Task: For heading Use Italics Trebuchet MN with green colour & bold.  font size for heading26,  'Change the font style of data to'Amatic SC and font size to 18,  Change the alignment of both headline & data to Align center.  In the sheet  BudgetPlan analysis
Action: Mouse moved to (132, 148)
Screenshot: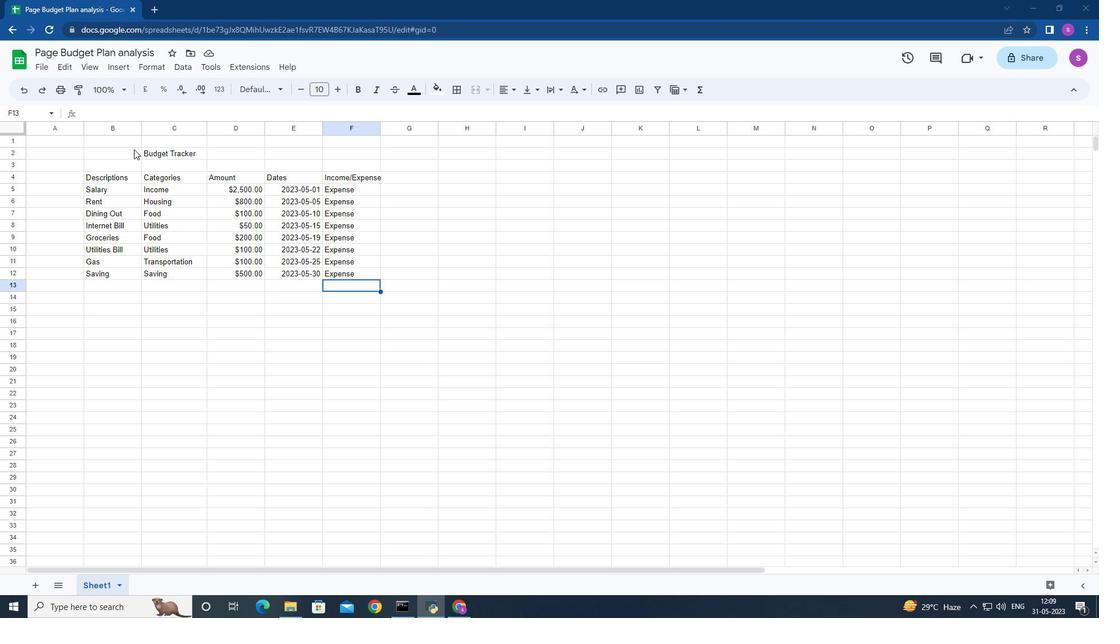 
Action: Mouse pressed left at (132, 148)
Screenshot: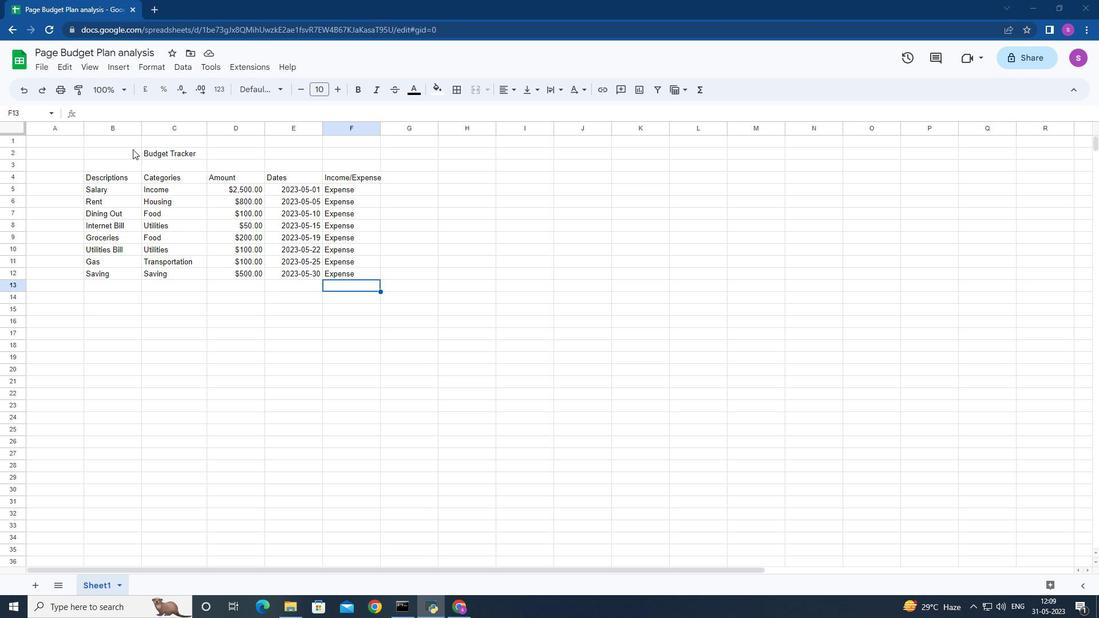 
Action: Mouse moved to (278, 87)
Screenshot: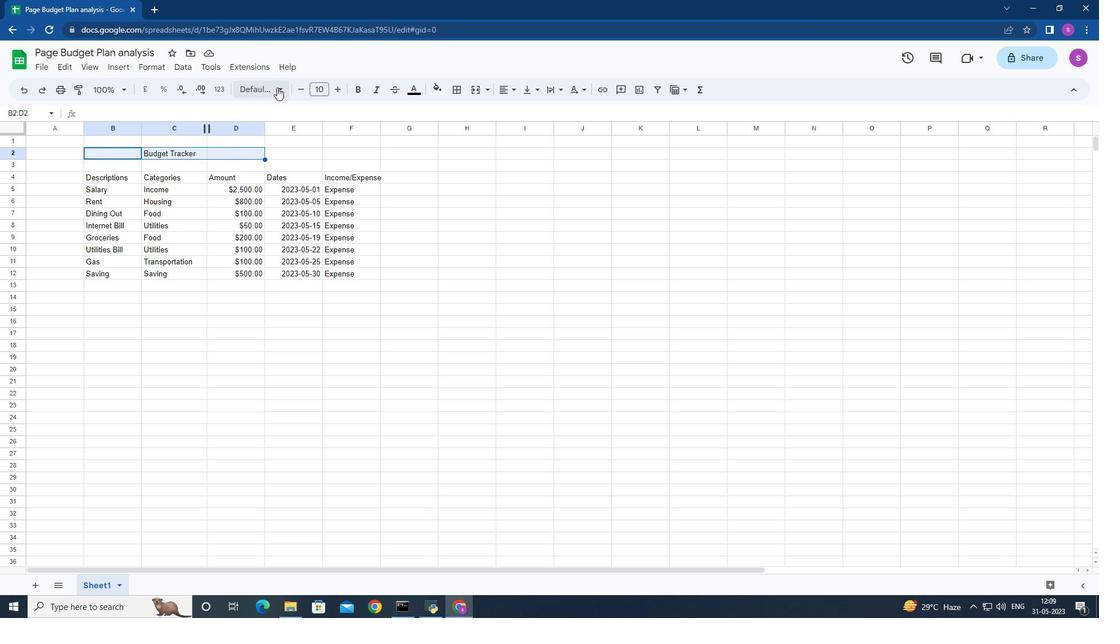 
Action: Mouse pressed left at (278, 87)
Screenshot: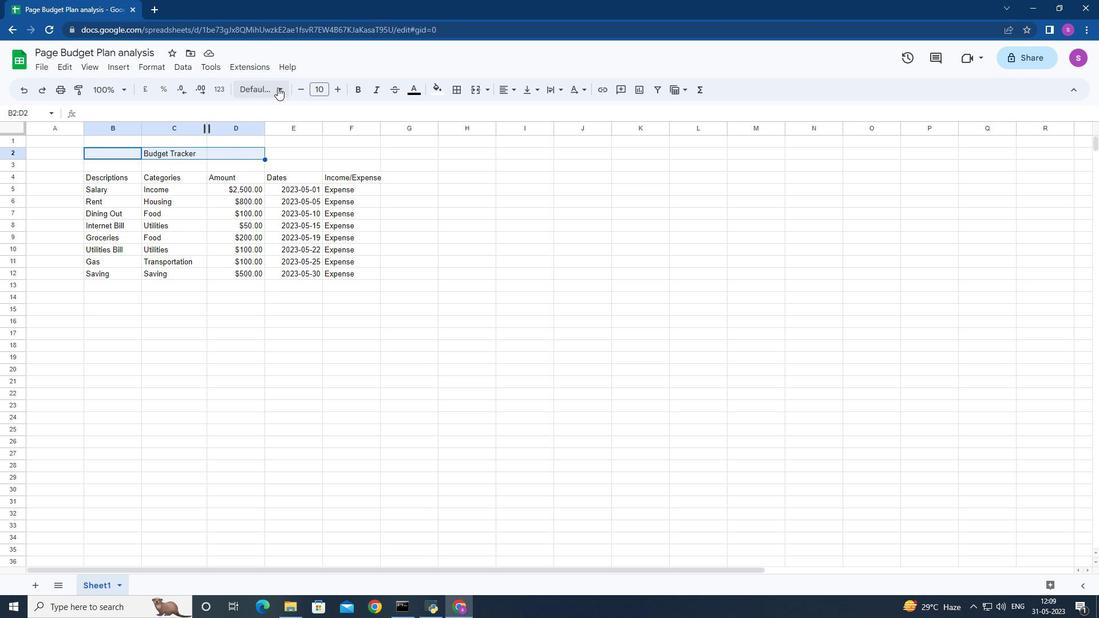 
Action: Mouse moved to (318, 408)
Screenshot: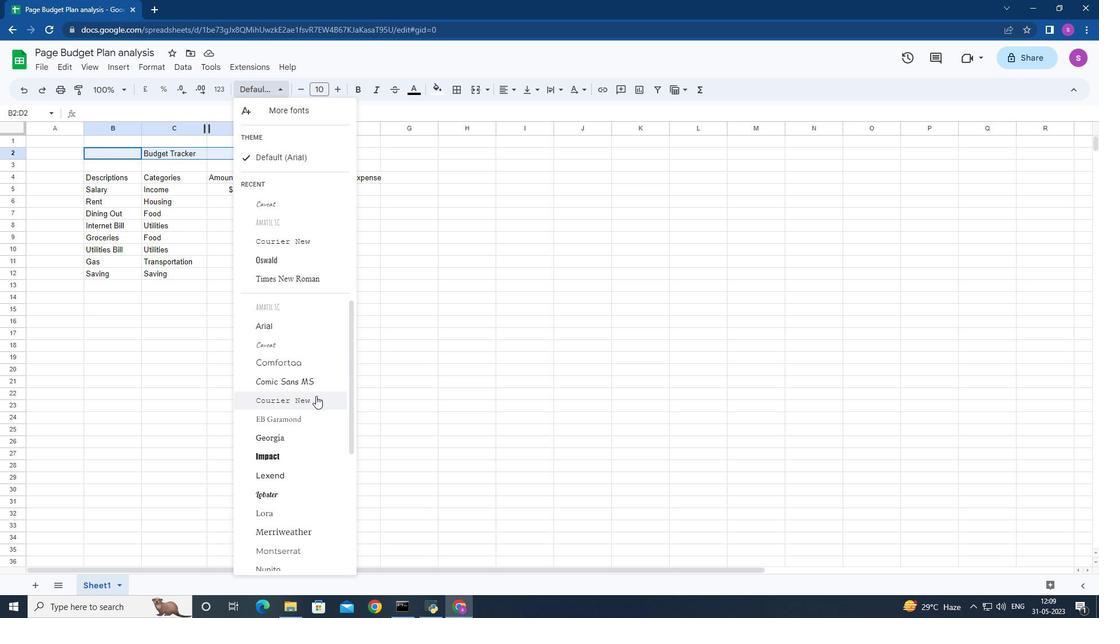 
Action: Mouse scrolled (318, 407) with delta (0, 0)
Screenshot: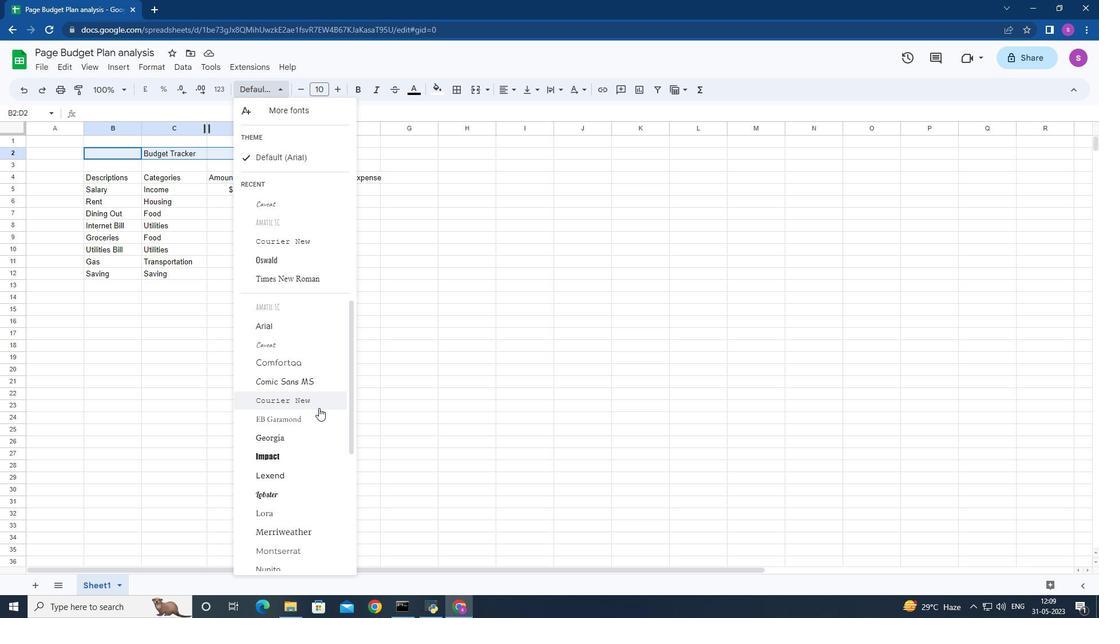 
Action: Mouse moved to (318, 408)
Screenshot: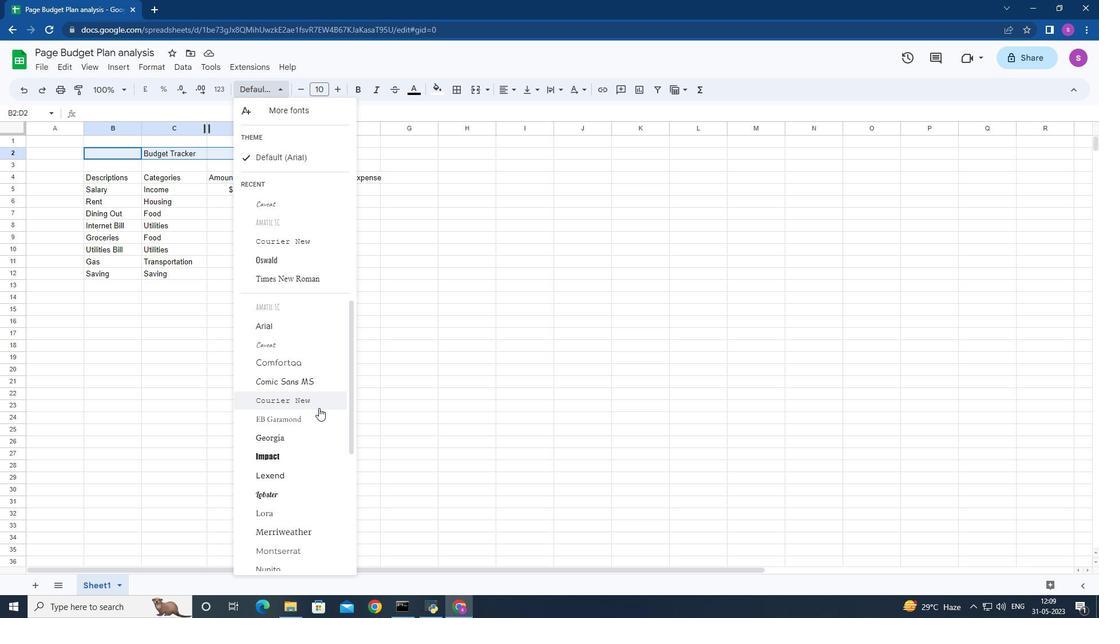 
Action: Mouse scrolled (318, 407) with delta (0, 0)
Screenshot: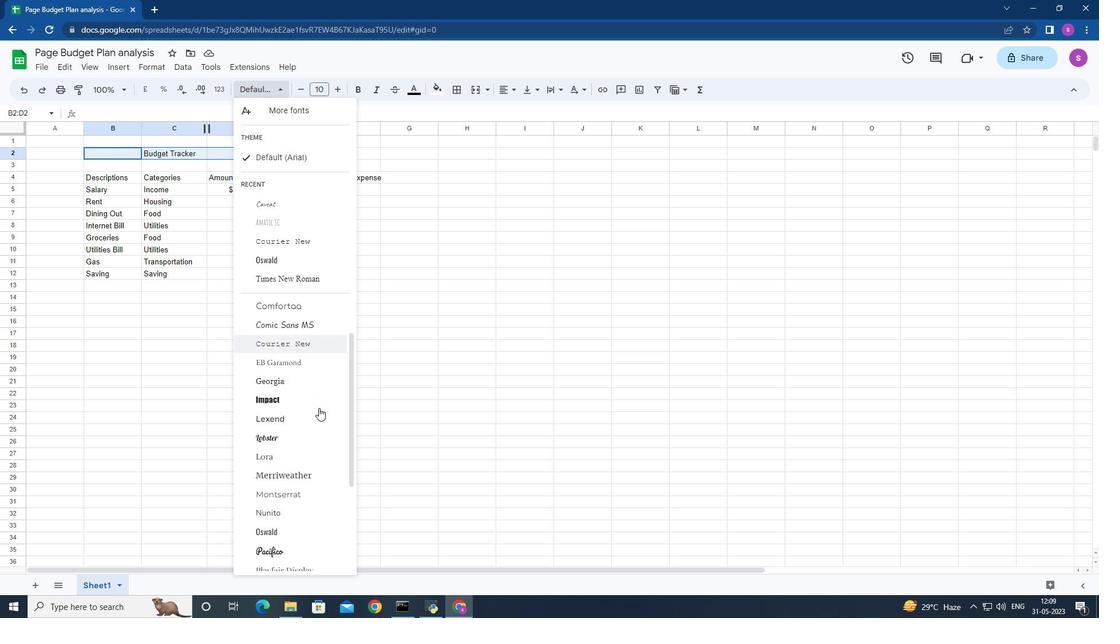 
Action: Mouse scrolled (318, 407) with delta (0, 0)
Screenshot: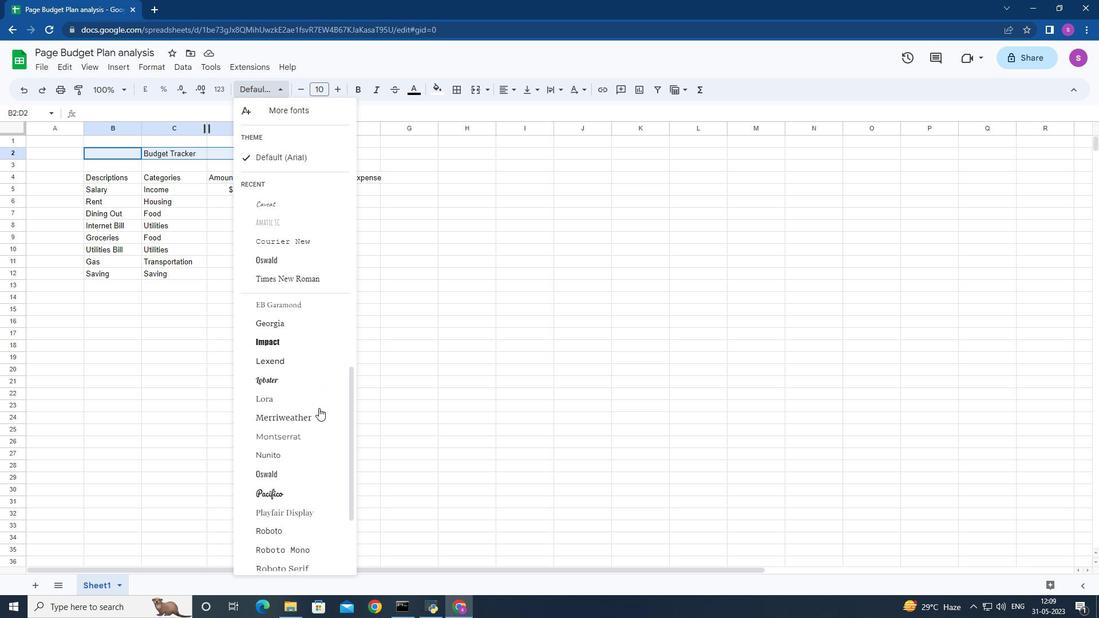 
Action: Mouse scrolled (318, 407) with delta (0, 0)
Screenshot: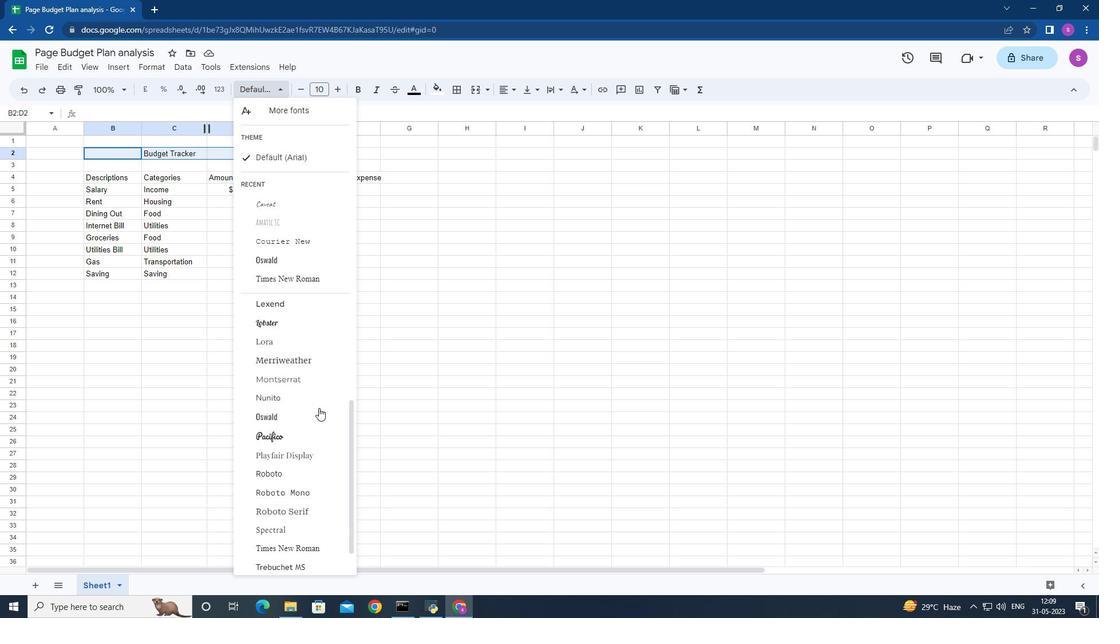 
Action: Mouse scrolled (318, 407) with delta (0, 0)
Screenshot: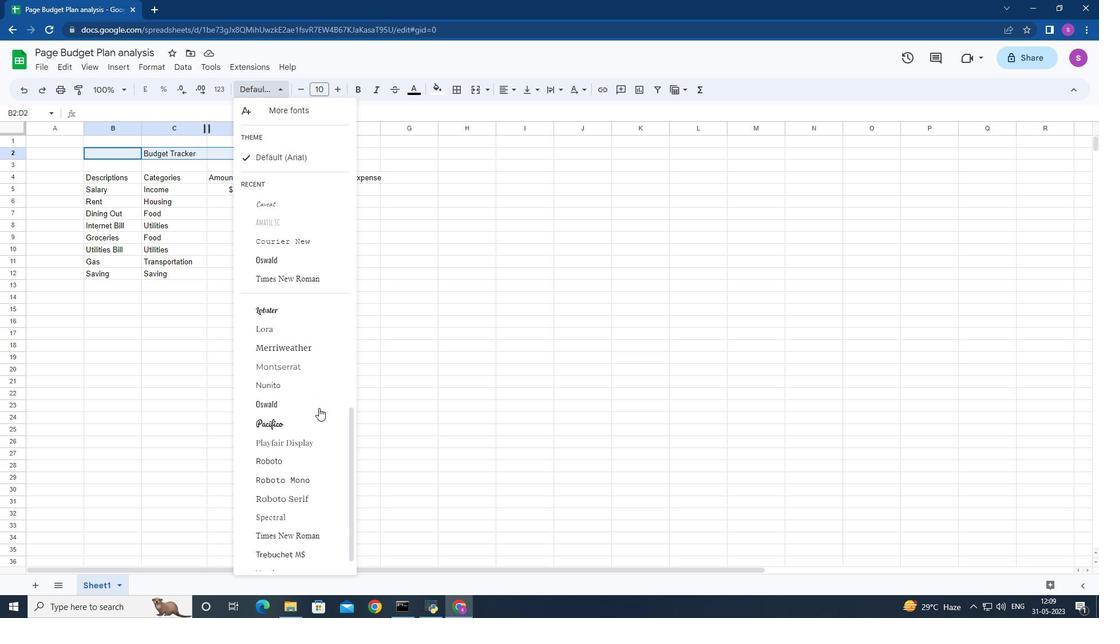 
Action: Mouse moved to (297, 542)
Screenshot: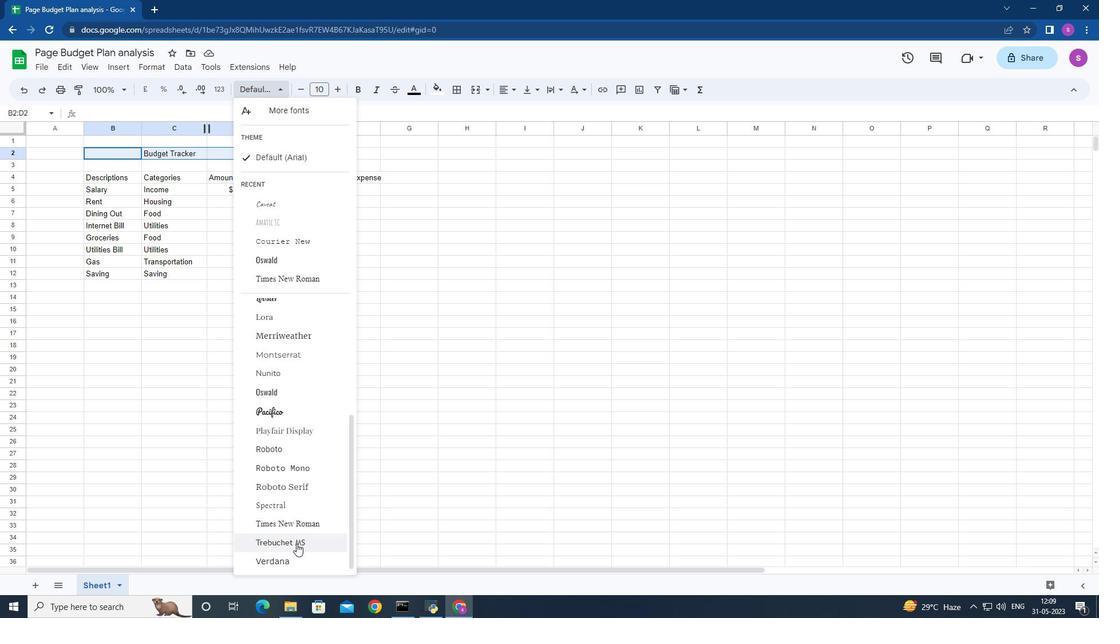 
Action: Mouse pressed left at (297, 542)
Screenshot: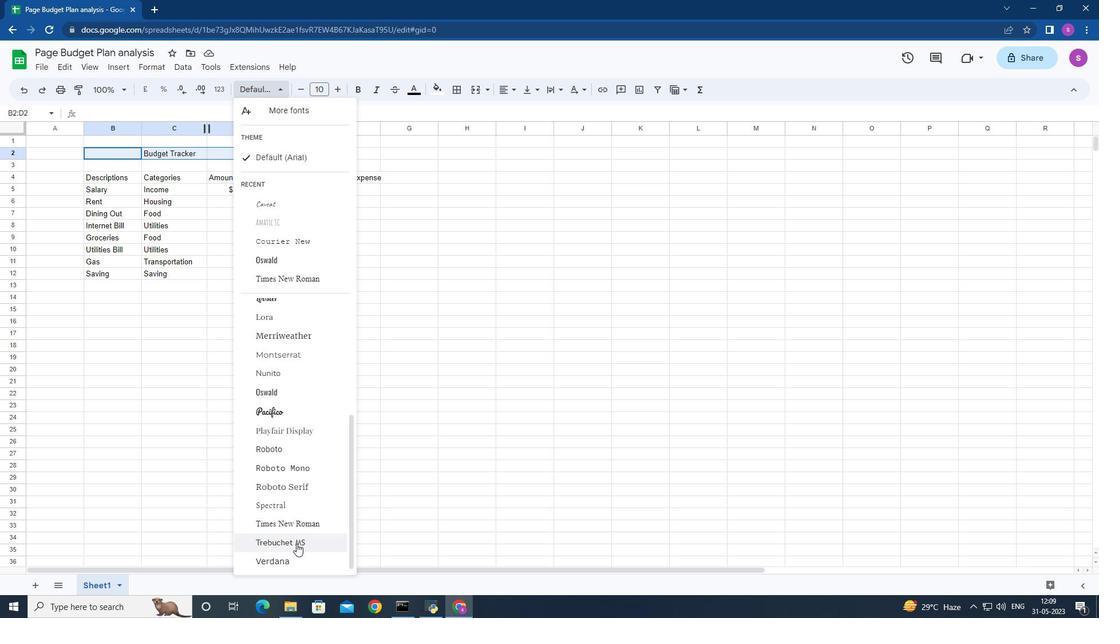 
Action: Mouse moved to (439, 84)
Screenshot: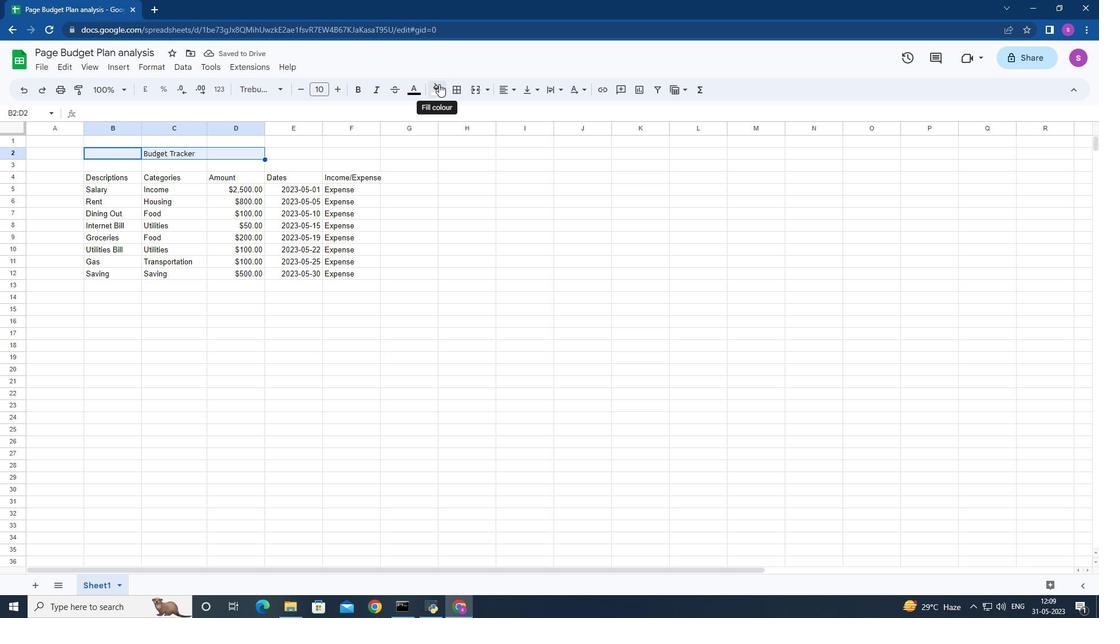 
Action: Mouse pressed left at (439, 84)
Screenshot: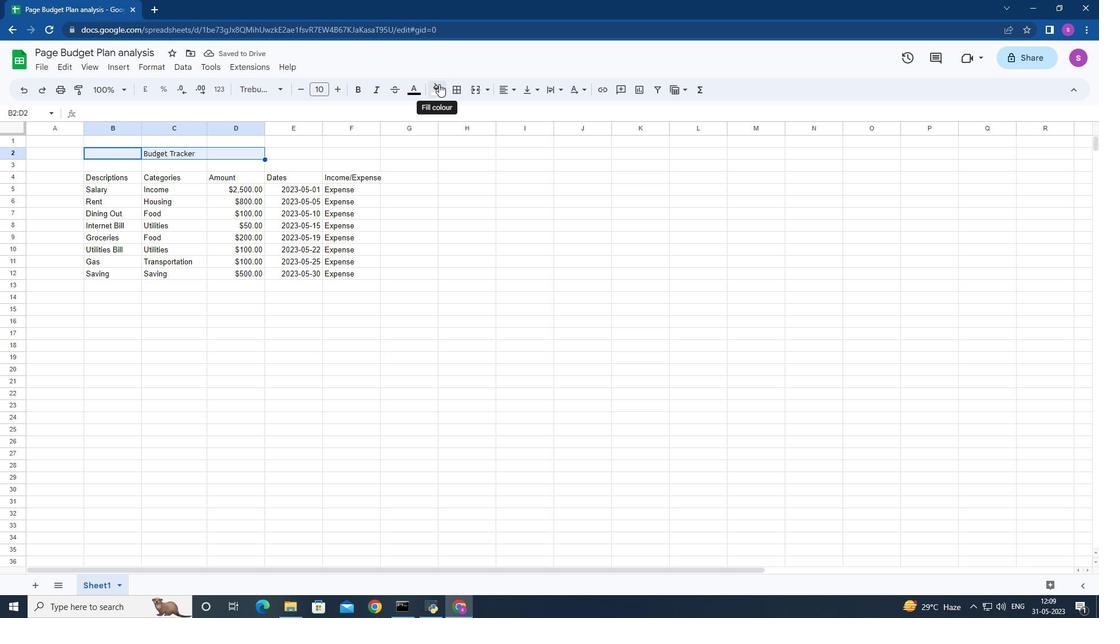 
Action: Mouse moved to (490, 143)
Screenshot: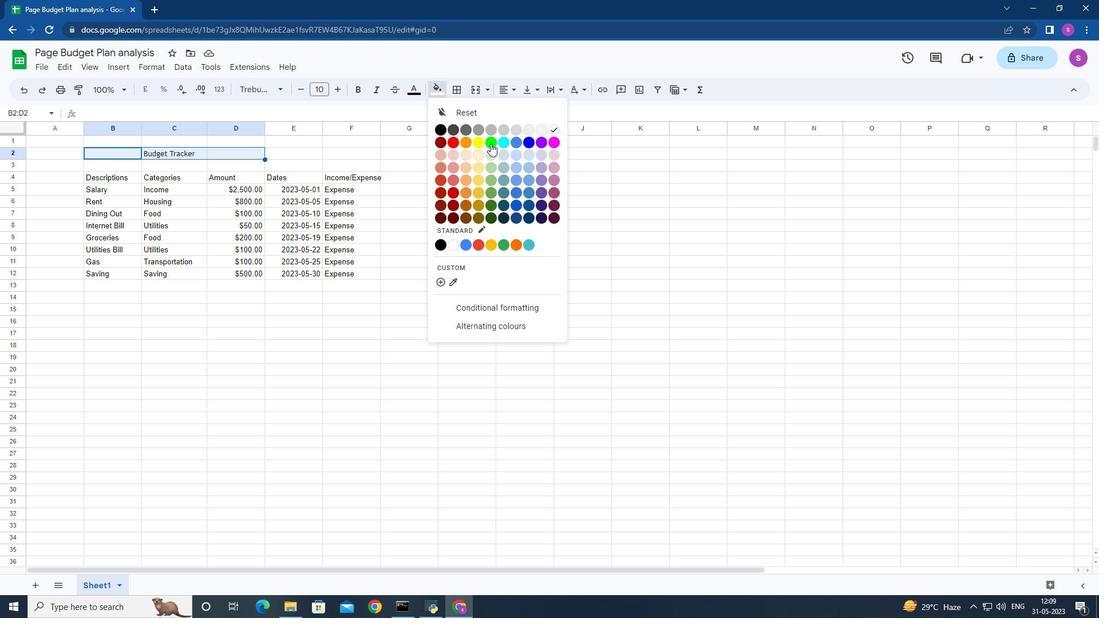 
Action: Mouse pressed left at (490, 143)
Screenshot: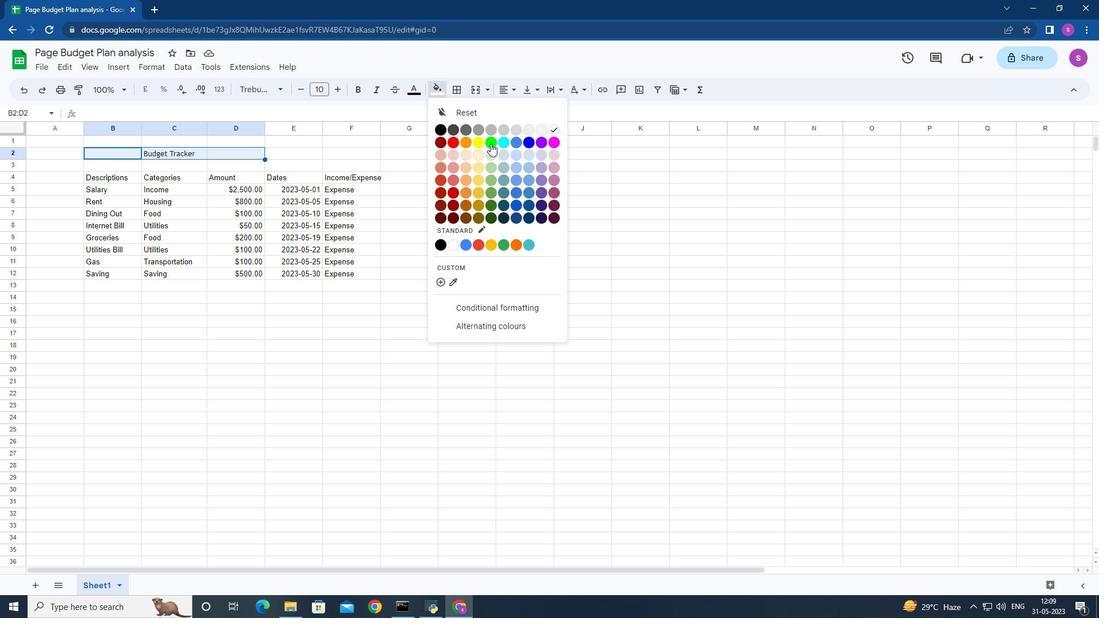 
Action: Mouse moved to (358, 91)
Screenshot: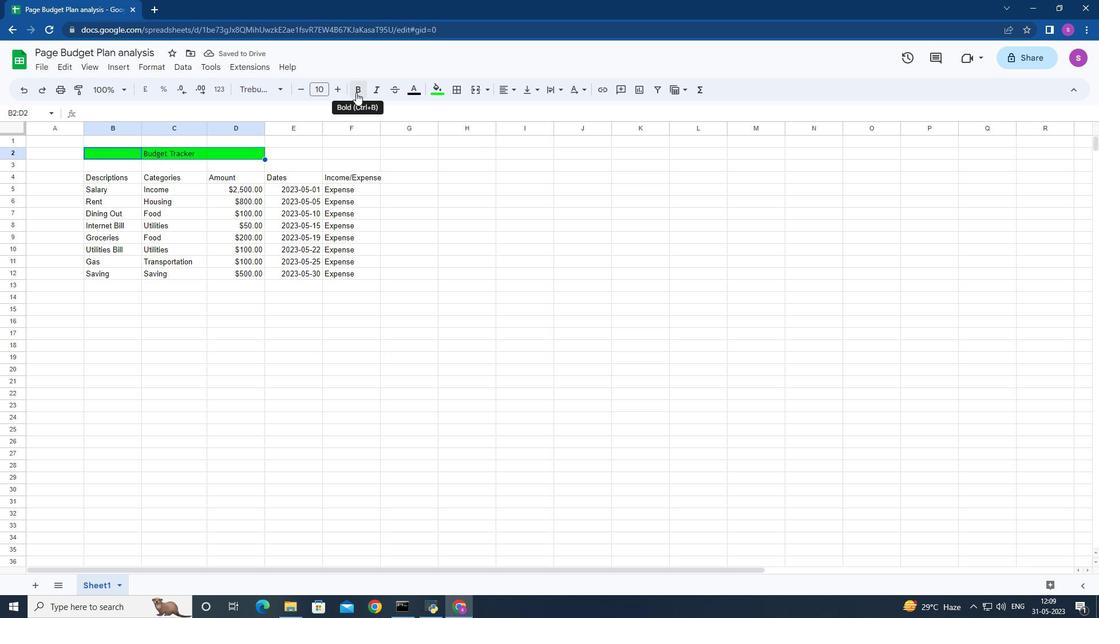 
Action: Mouse pressed left at (358, 91)
Screenshot: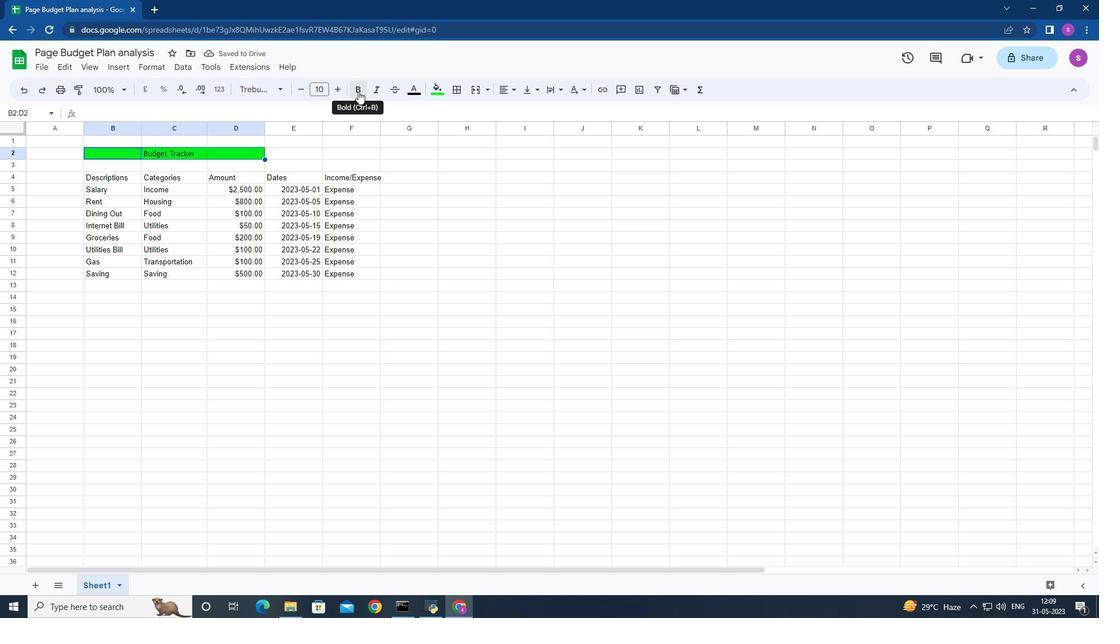 
Action: Mouse moved to (336, 87)
Screenshot: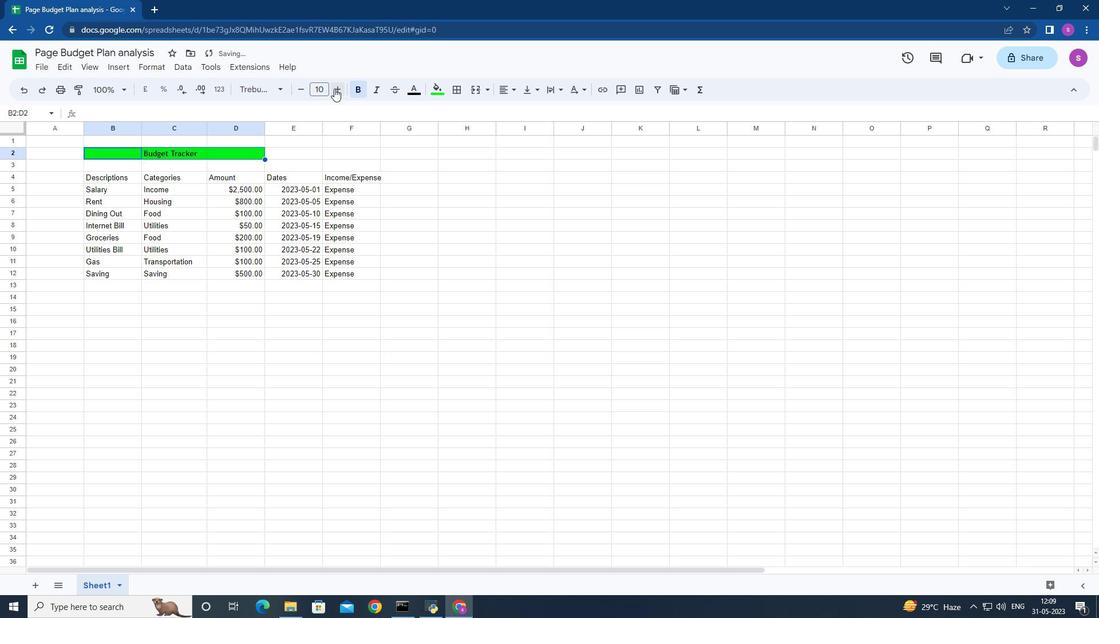 
Action: Mouse pressed left at (336, 87)
Screenshot: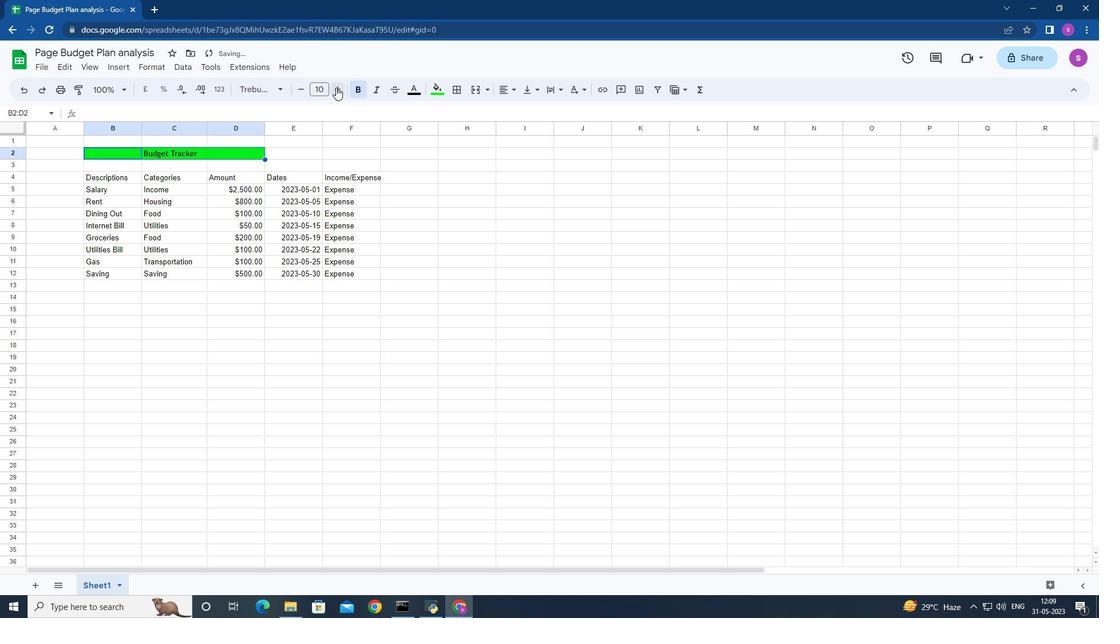 
Action: Mouse moved to (336, 87)
Screenshot: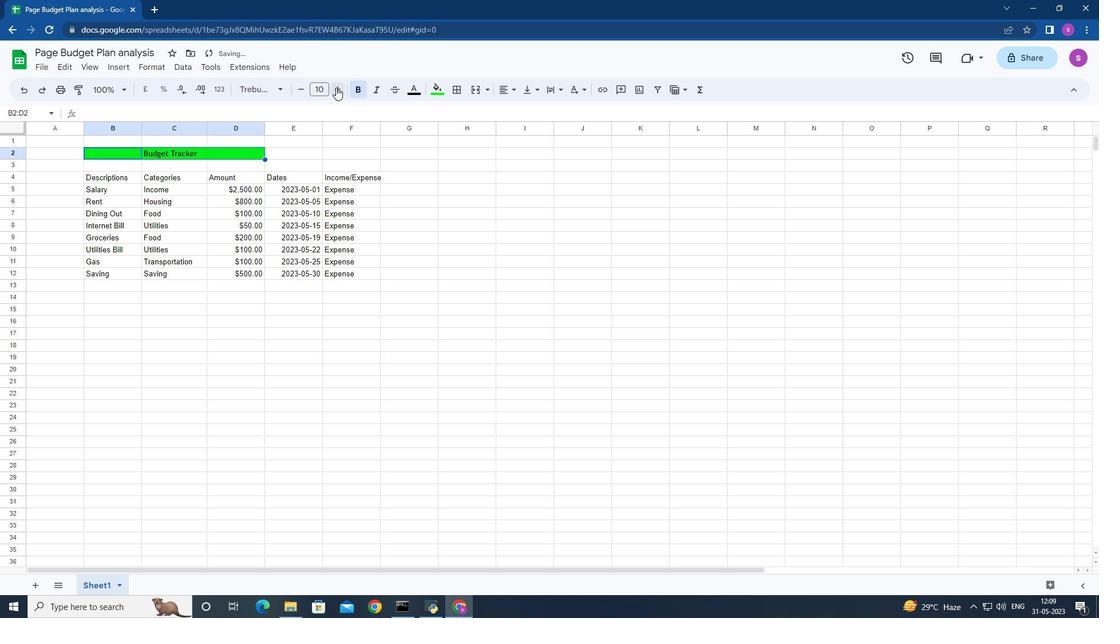 
Action: Mouse pressed left at (336, 87)
Screenshot: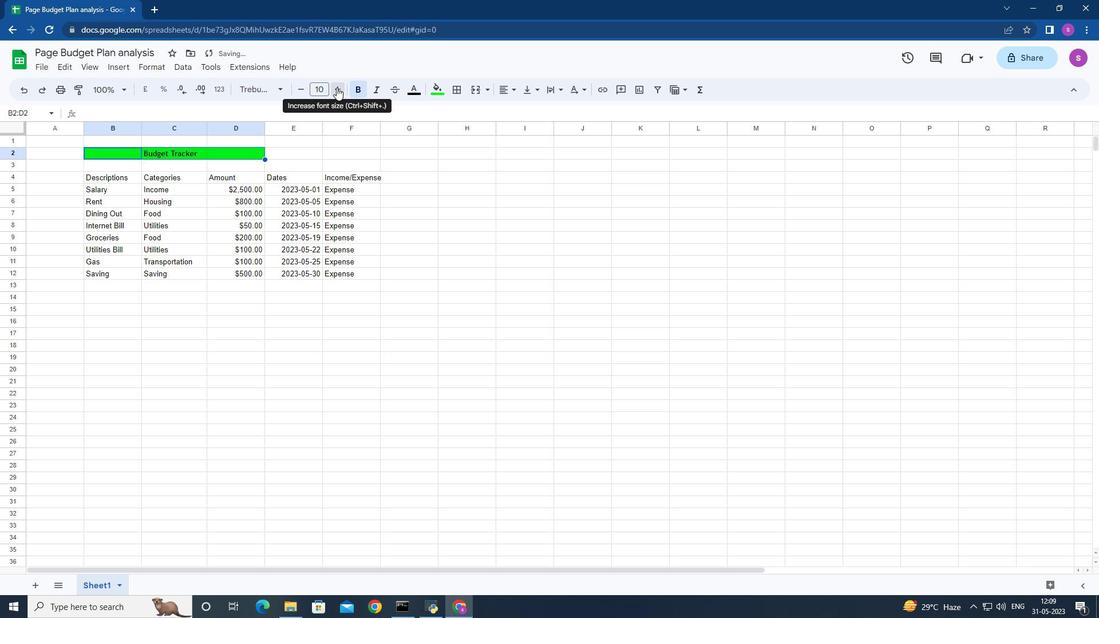 
Action: Mouse pressed left at (336, 87)
Screenshot: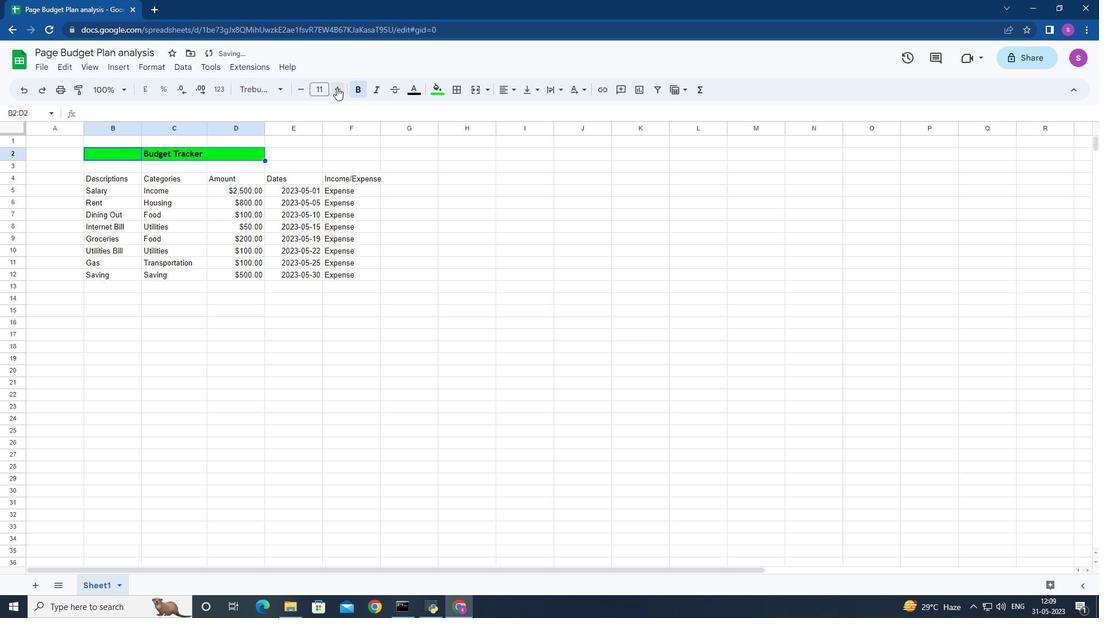 
Action: Mouse pressed left at (336, 87)
Screenshot: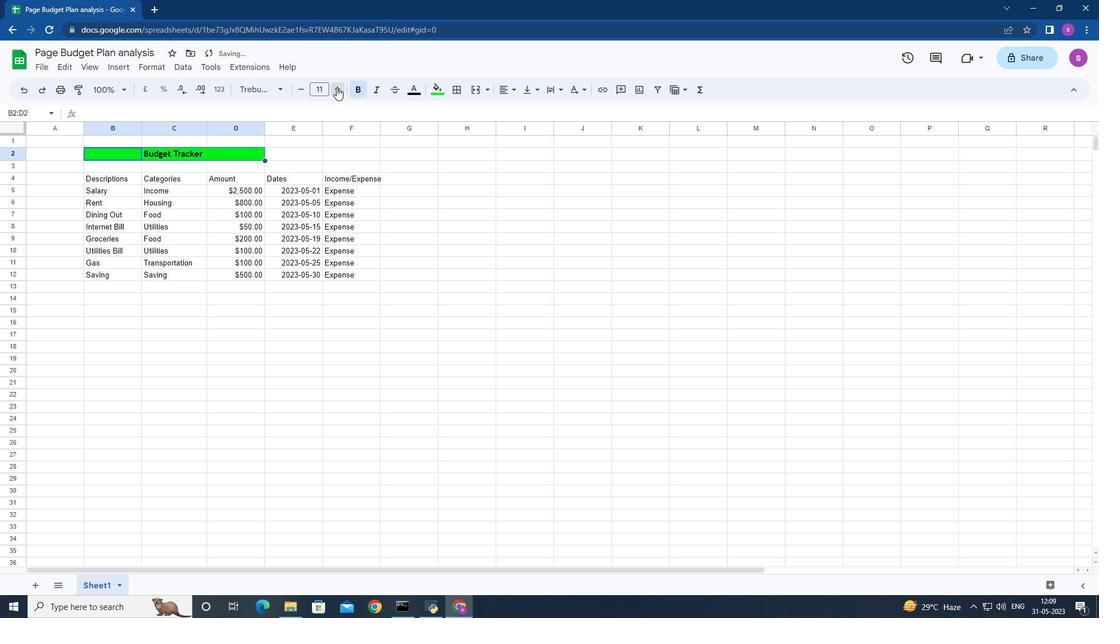 
Action: Mouse pressed left at (336, 87)
Screenshot: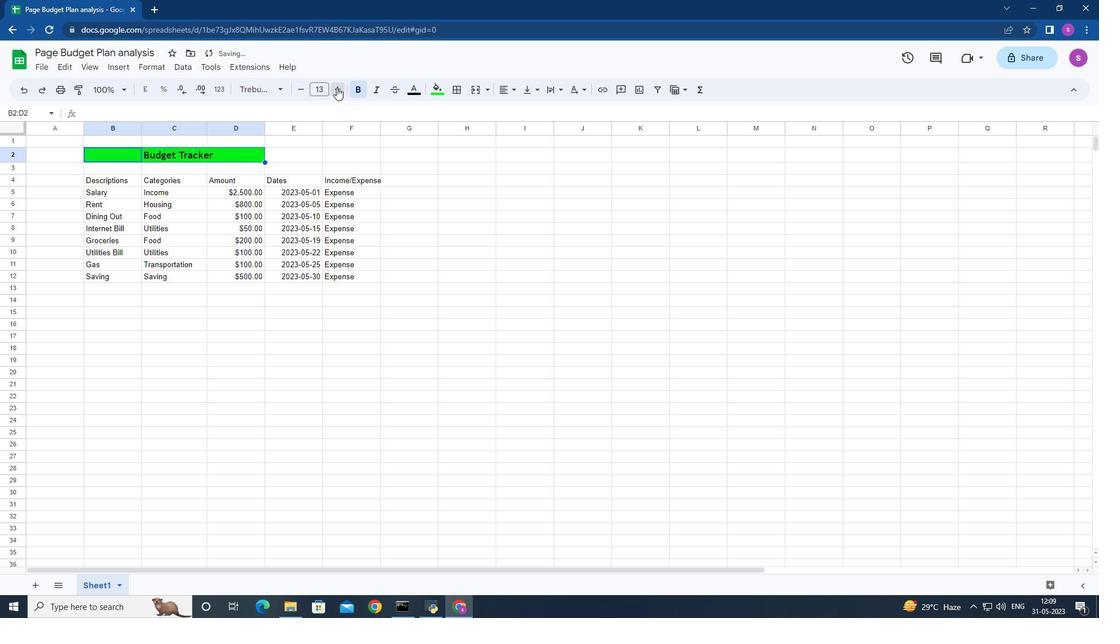 
Action: Mouse pressed left at (336, 87)
Screenshot: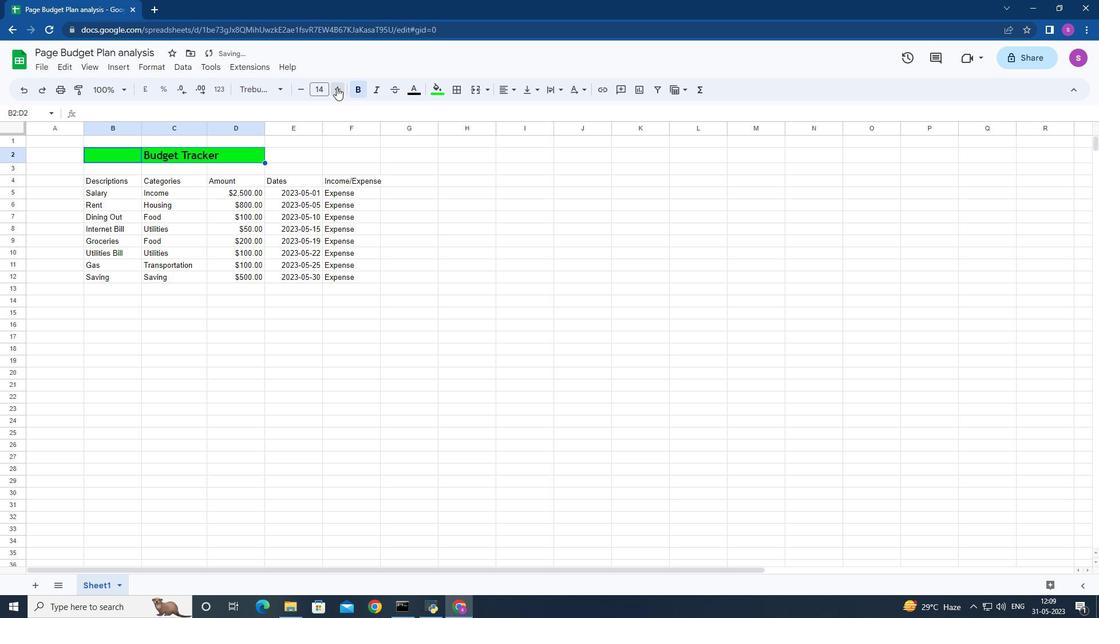 
Action: Mouse pressed left at (336, 87)
Screenshot: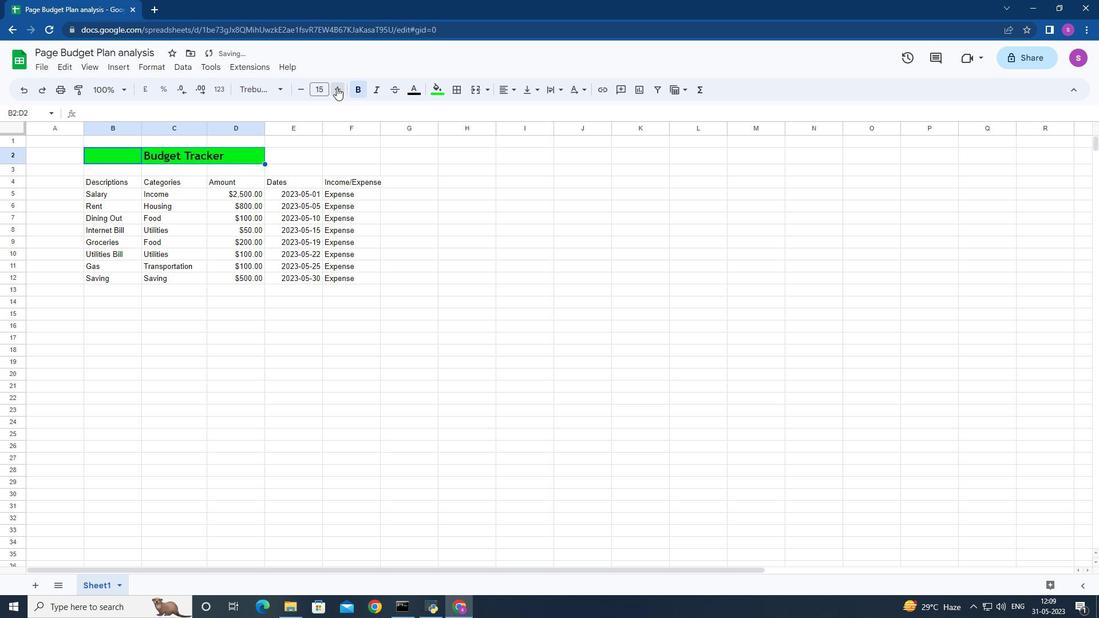 
Action: Mouse pressed left at (336, 87)
Screenshot: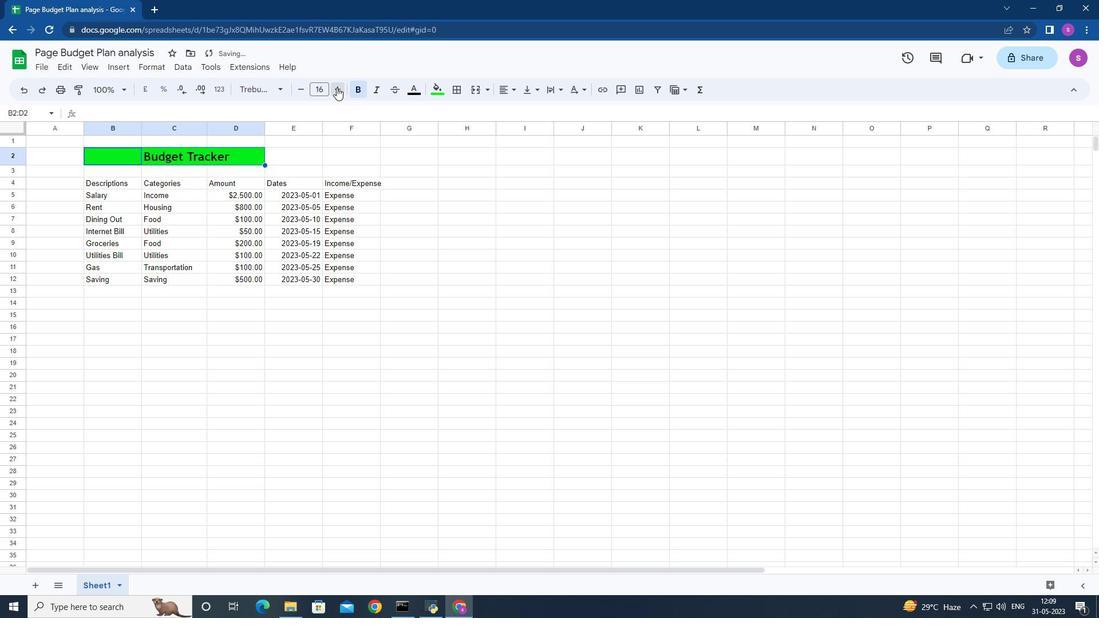 
Action: Mouse pressed left at (336, 87)
Screenshot: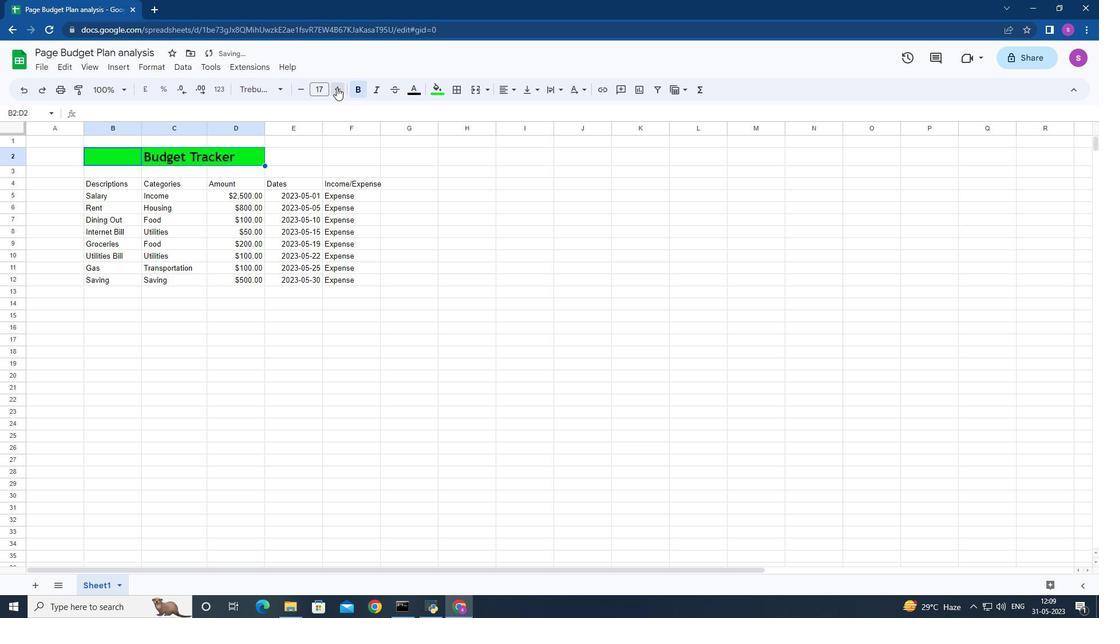 
Action: Mouse pressed left at (336, 87)
Screenshot: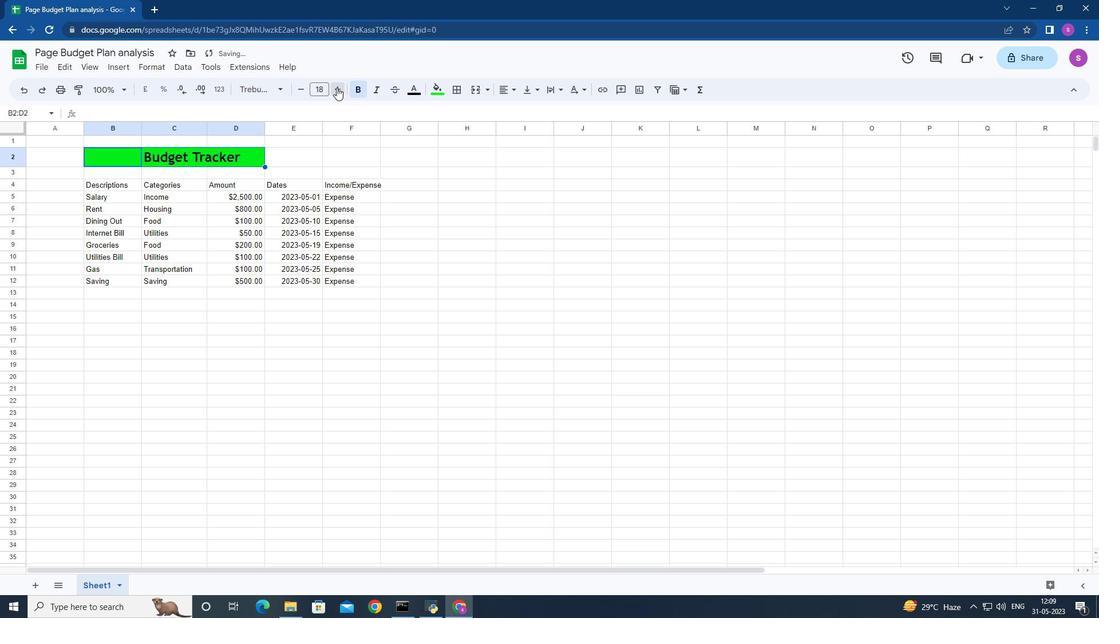 
Action: Mouse pressed left at (336, 87)
Screenshot: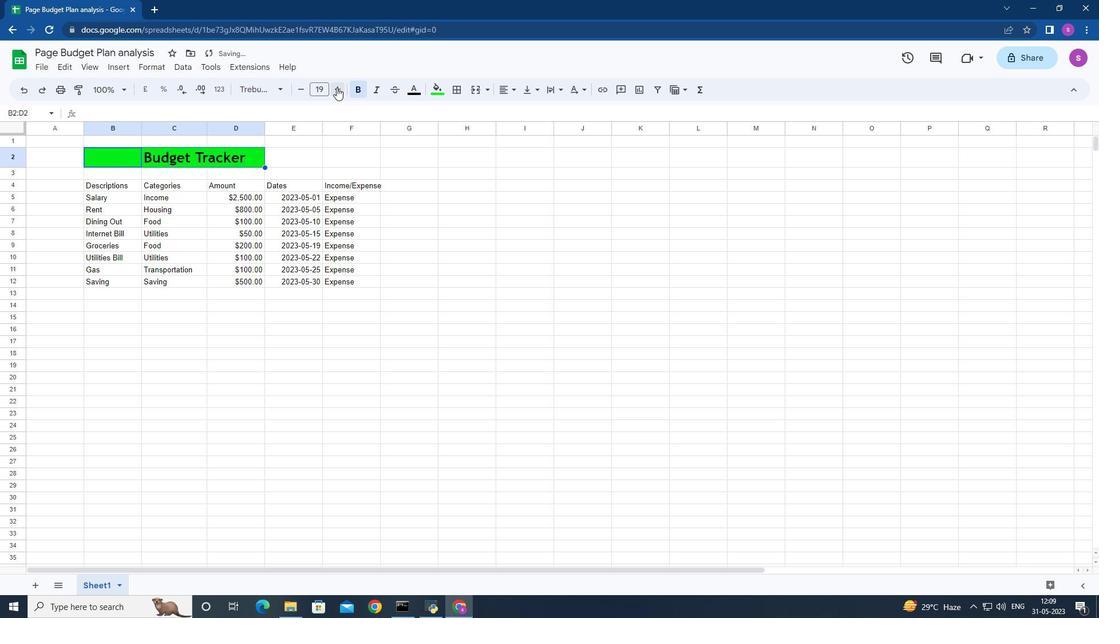 
Action: Mouse pressed left at (336, 87)
Screenshot: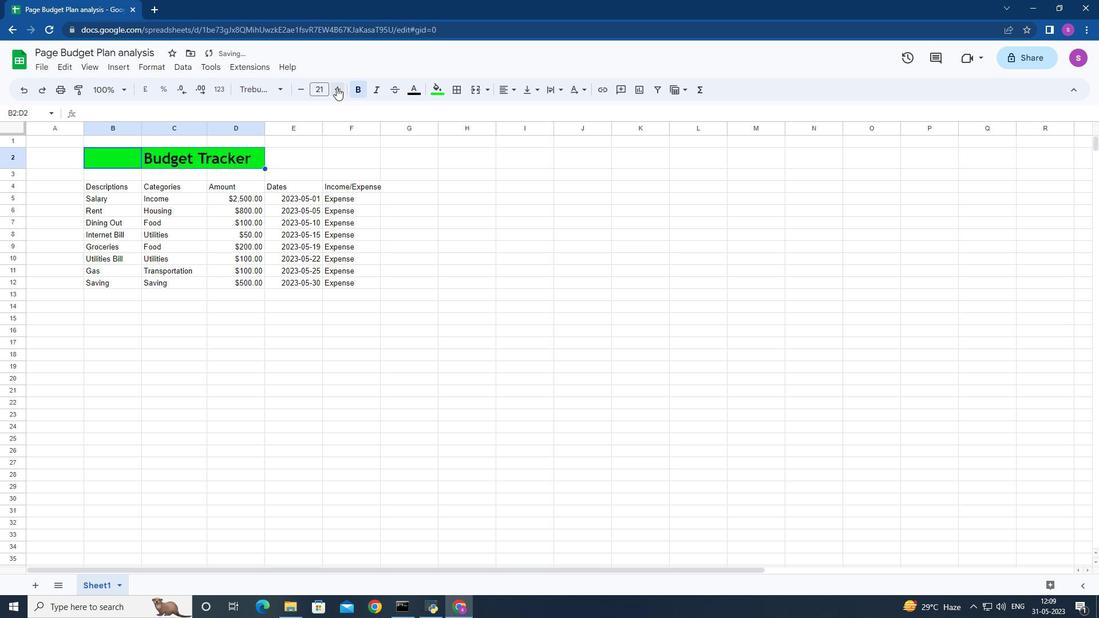 
Action: Mouse pressed left at (336, 87)
Screenshot: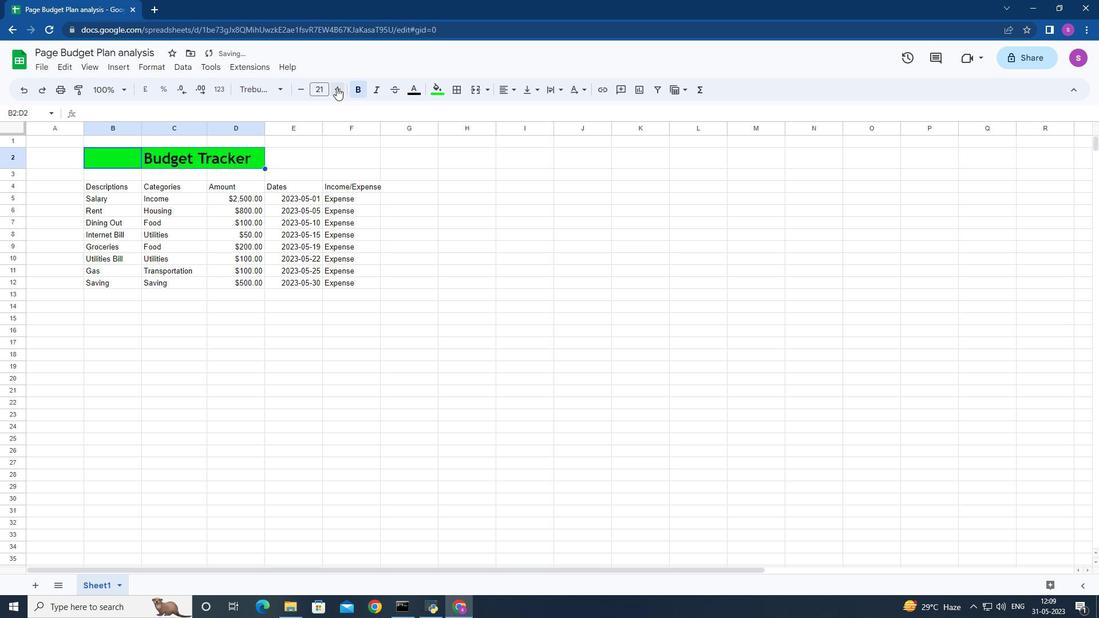 
Action: Mouse pressed left at (336, 87)
Screenshot: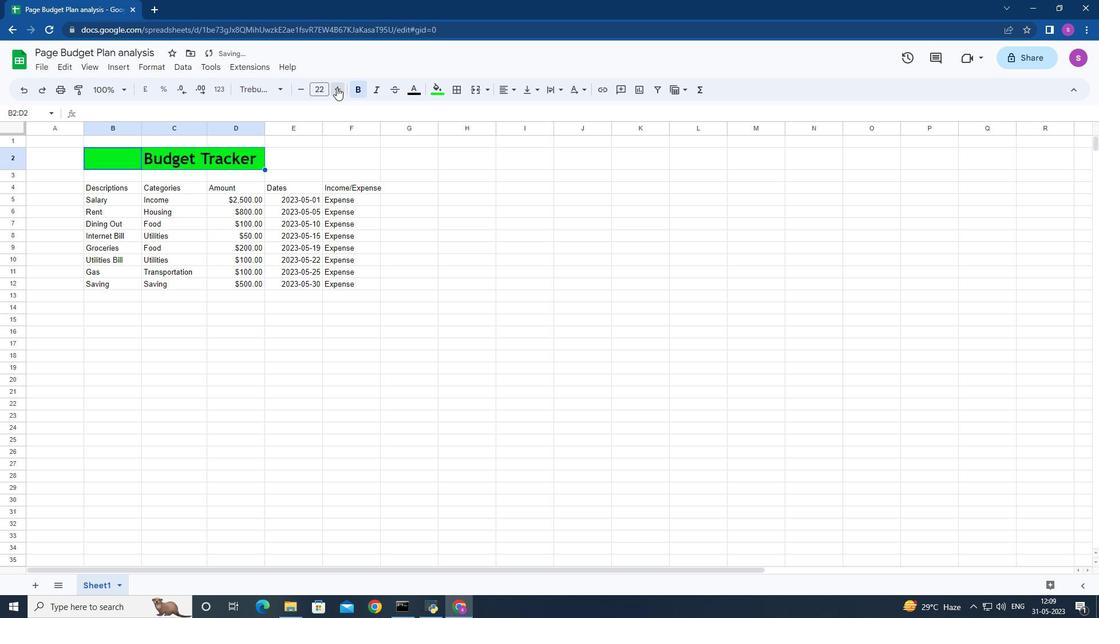 
Action: Mouse pressed left at (336, 87)
Screenshot: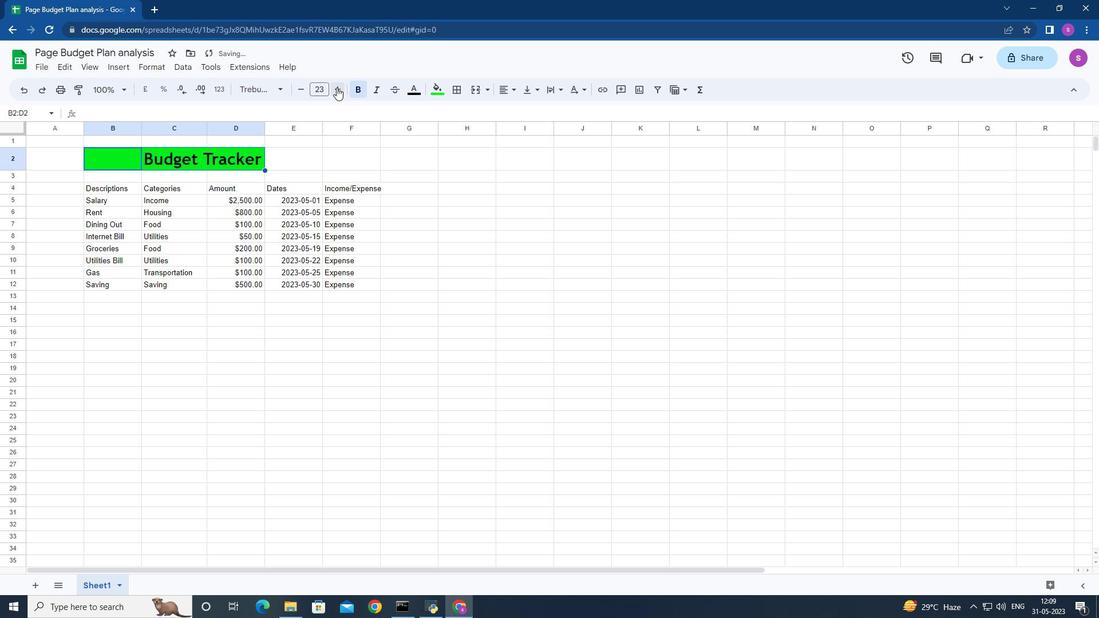 
Action: Mouse pressed left at (336, 87)
Screenshot: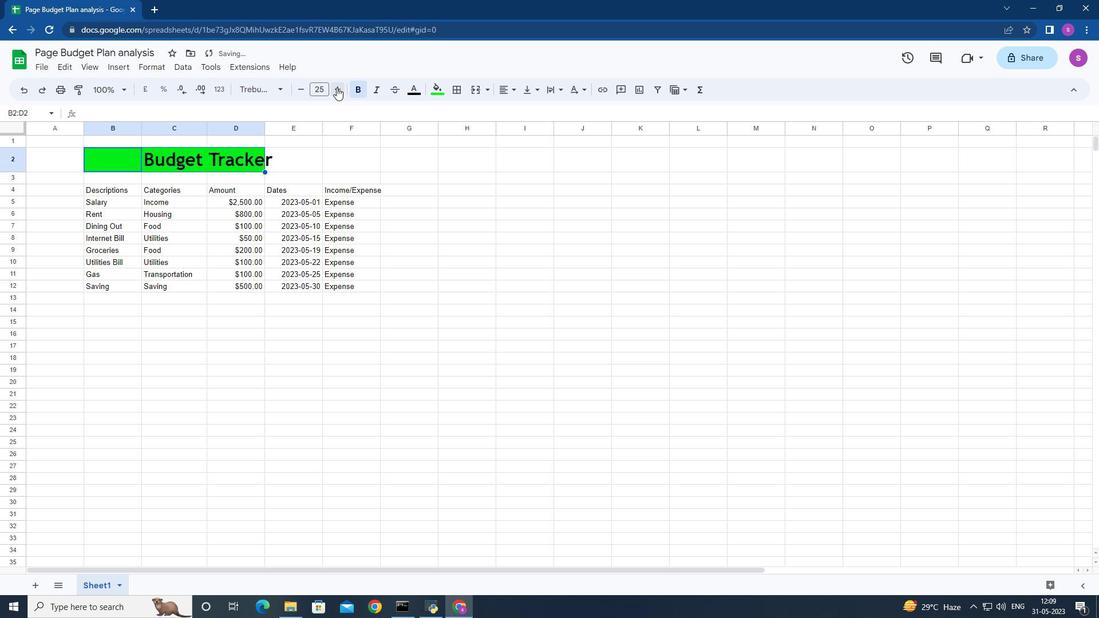 
Action: Mouse pressed left at (336, 87)
Screenshot: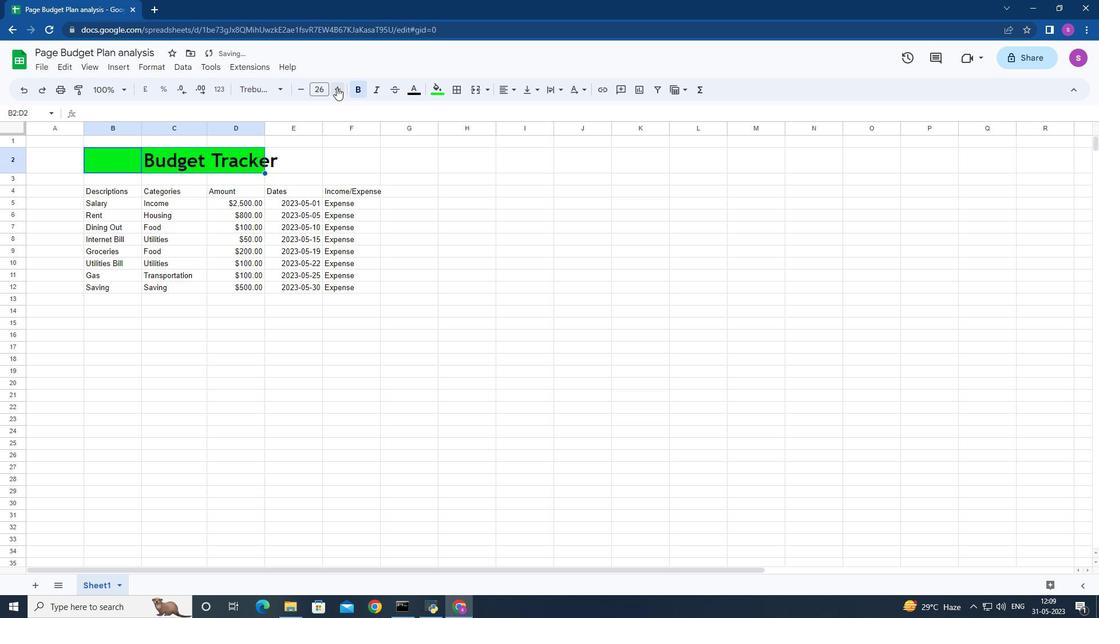 
Action: Mouse moved to (298, 88)
Screenshot: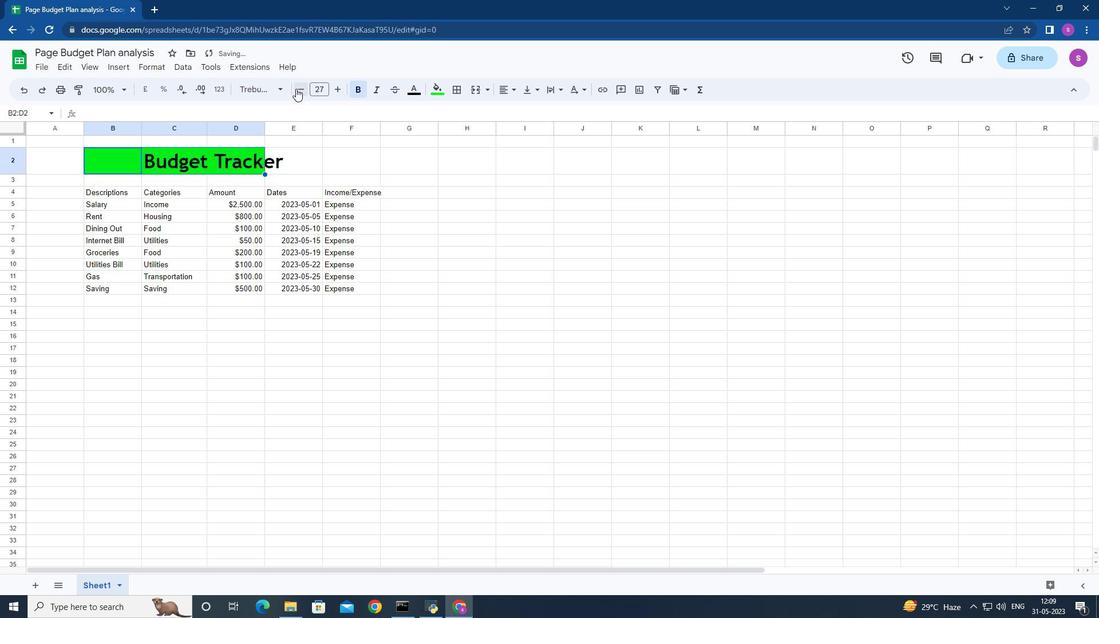 
Action: Mouse pressed left at (298, 88)
Screenshot: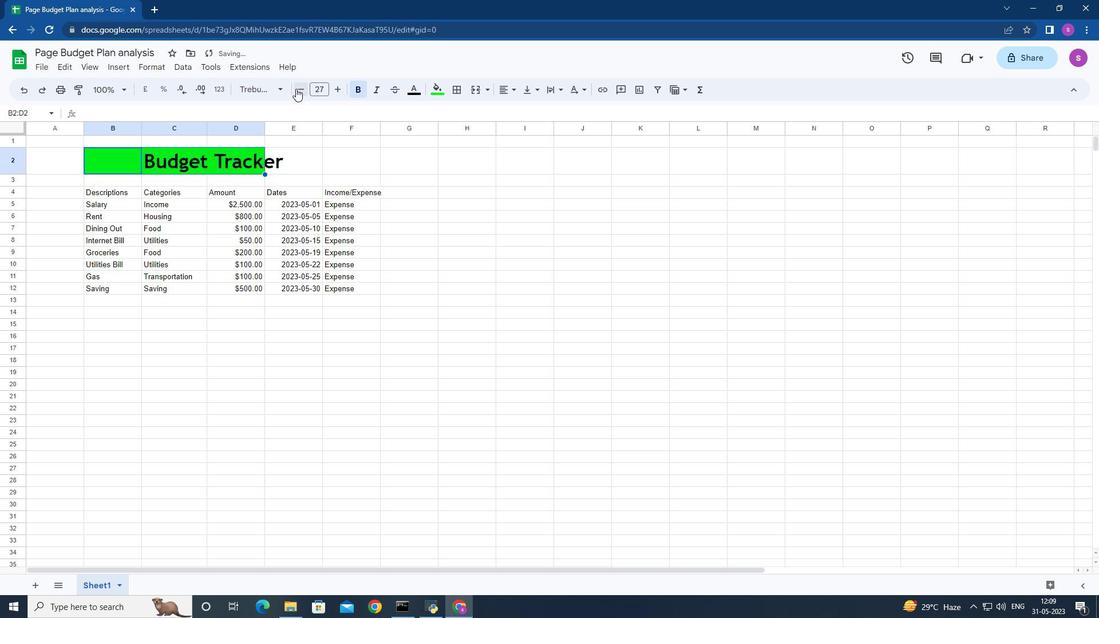 
Action: Mouse moved to (79, 189)
Screenshot: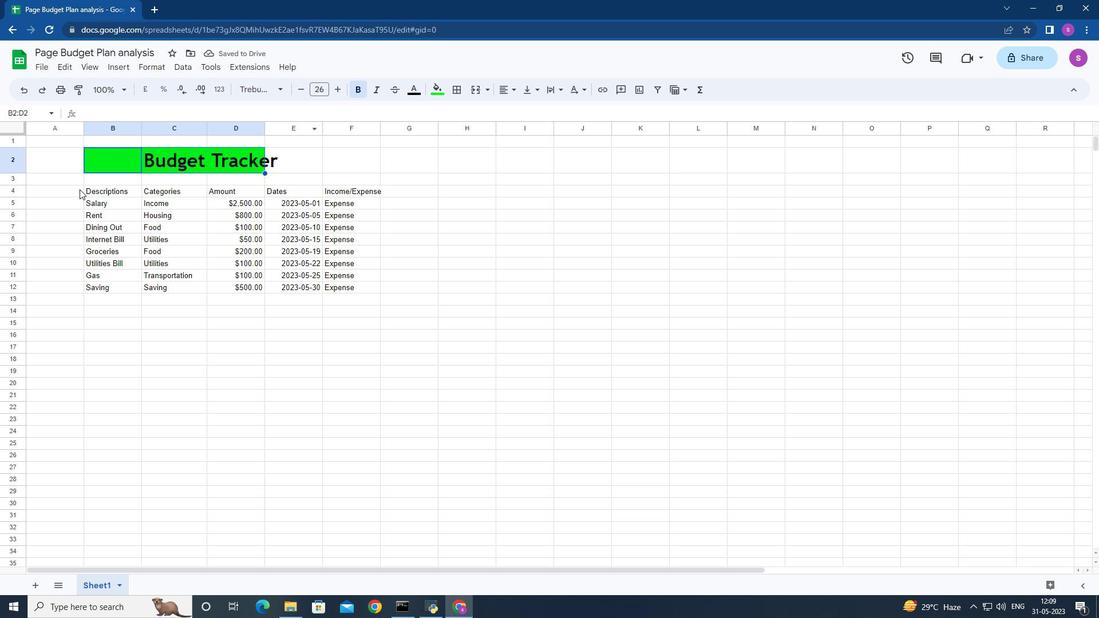 
Action: Mouse pressed left at (79, 189)
Screenshot: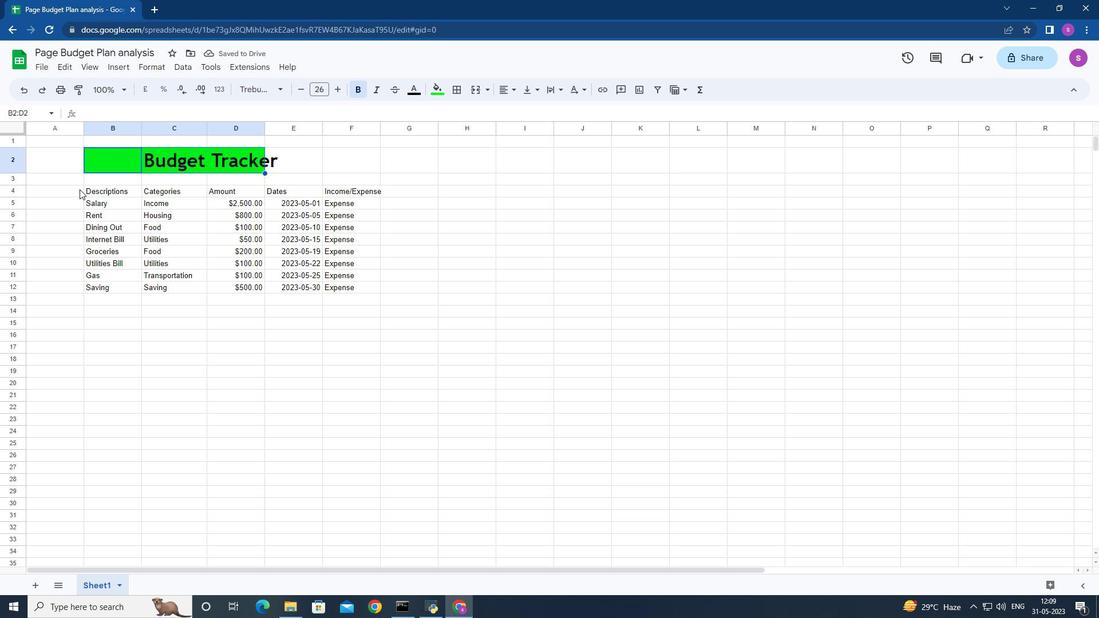 
Action: Mouse moved to (273, 89)
Screenshot: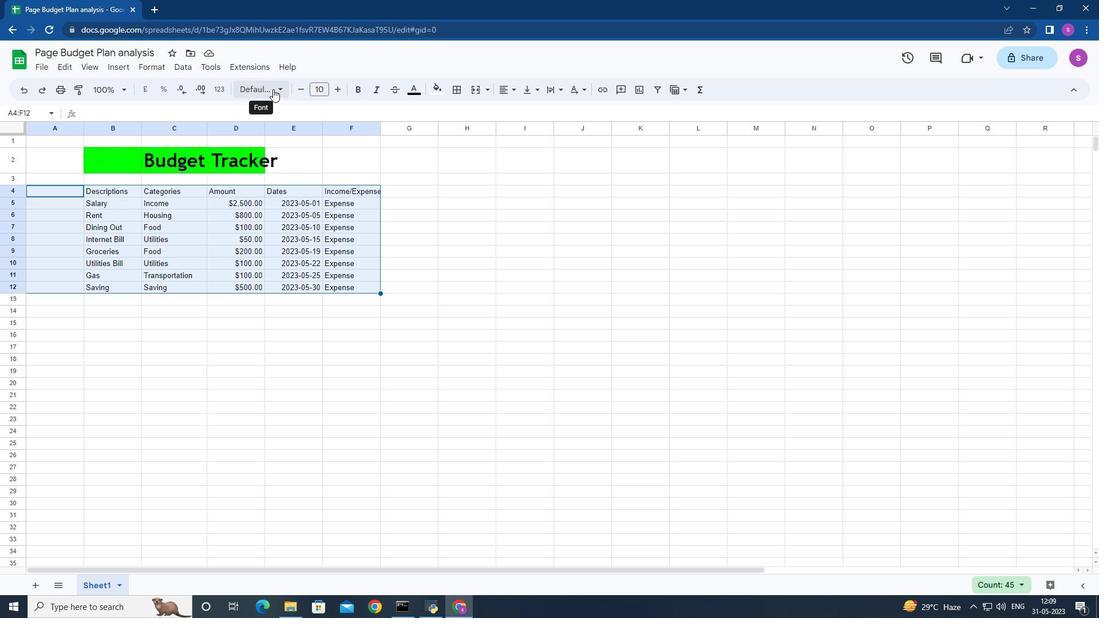 
Action: Mouse pressed left at (273, 89)
Screenshot: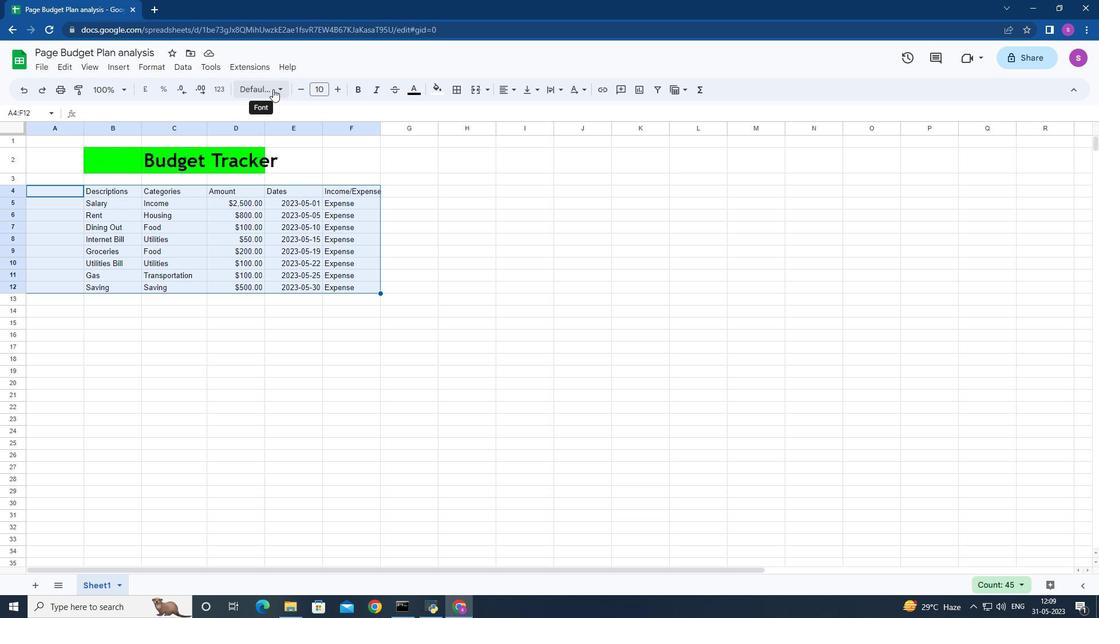 
Action: Mouse moved to (279, 340)
Screenshot: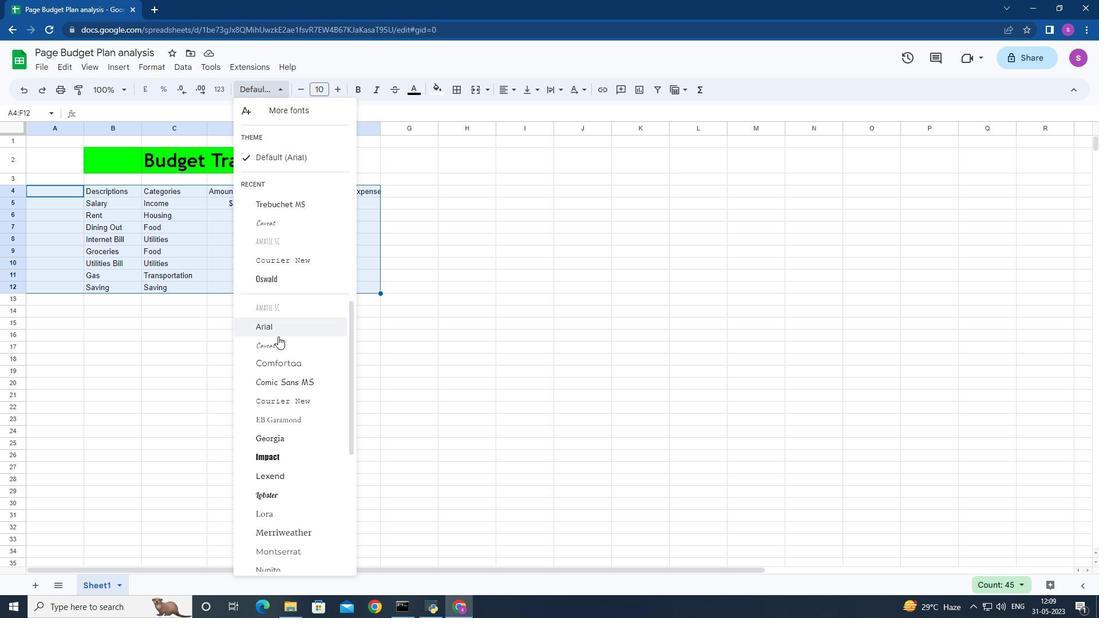 
Action: Mouse scrolled (279, 340) with delta (0, 0)
Screenshot: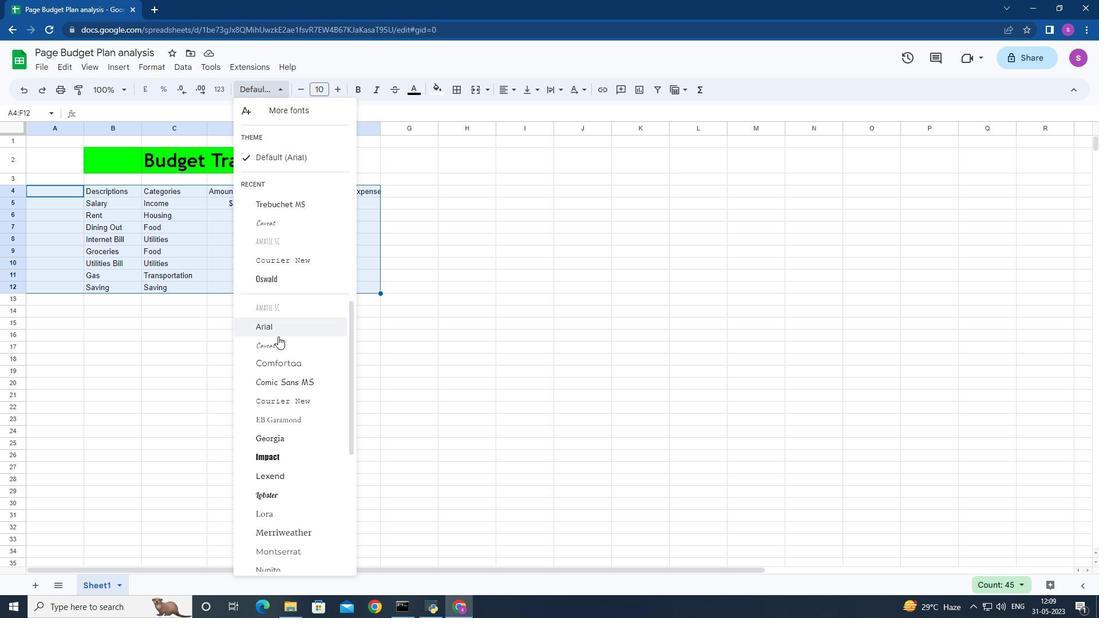 
Action: Mouse moved to (285, 322)
Screenshot: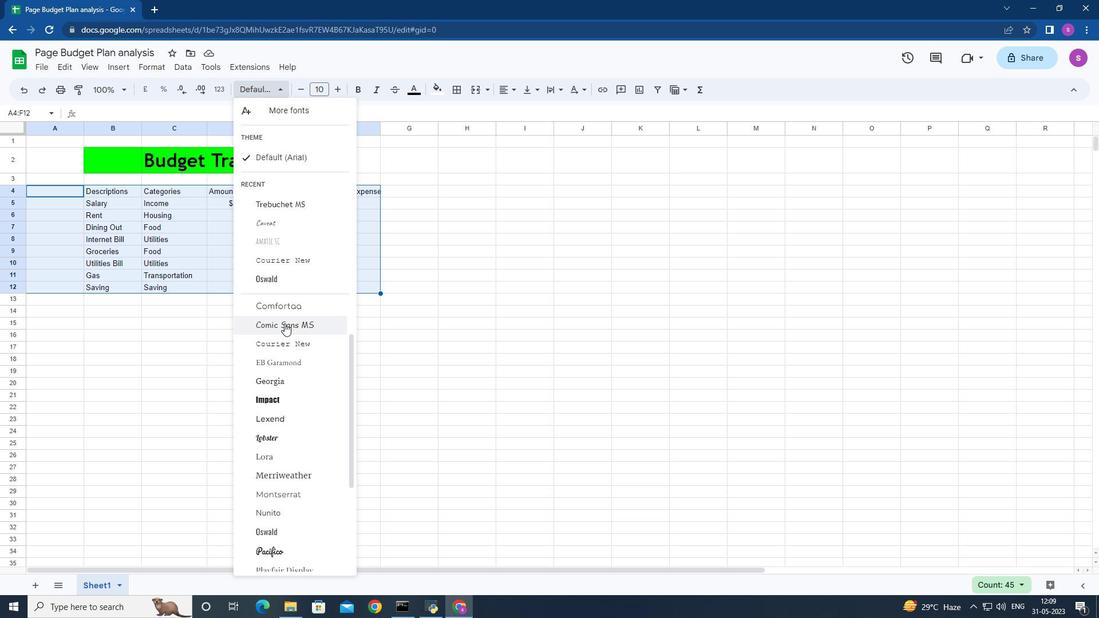
Action: Mouse scrolled (285, 322) with delta (0, 0)
Screenshot: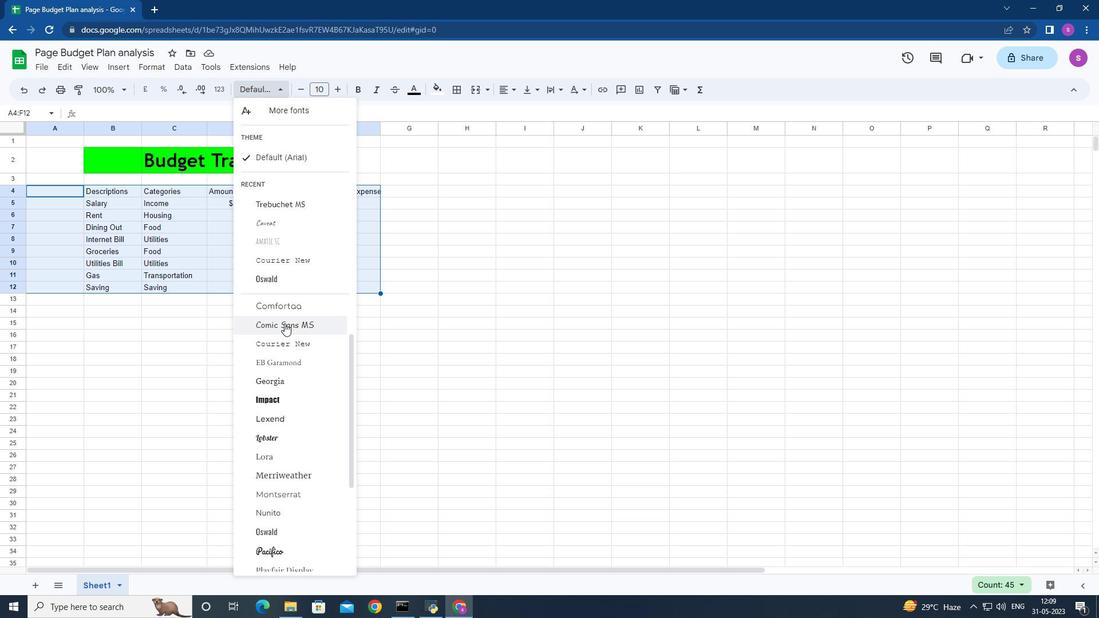 
Action: Mouse moved to (286, 322)
Screenshot: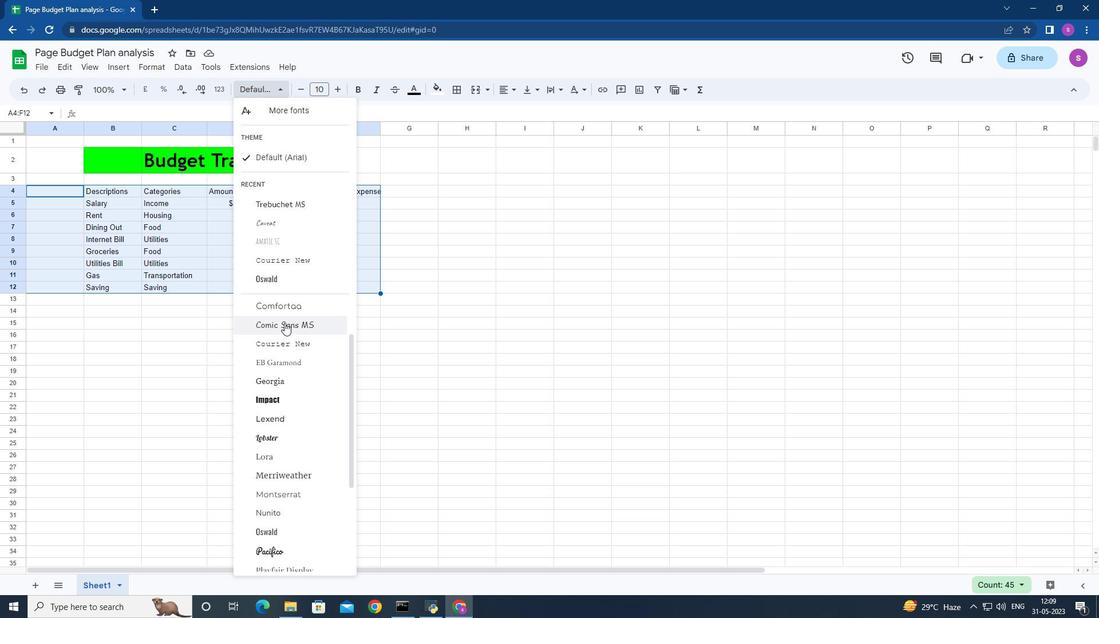 
Action: Mouse scrolled (286, 322) with delta (0, 0)
Screenshot: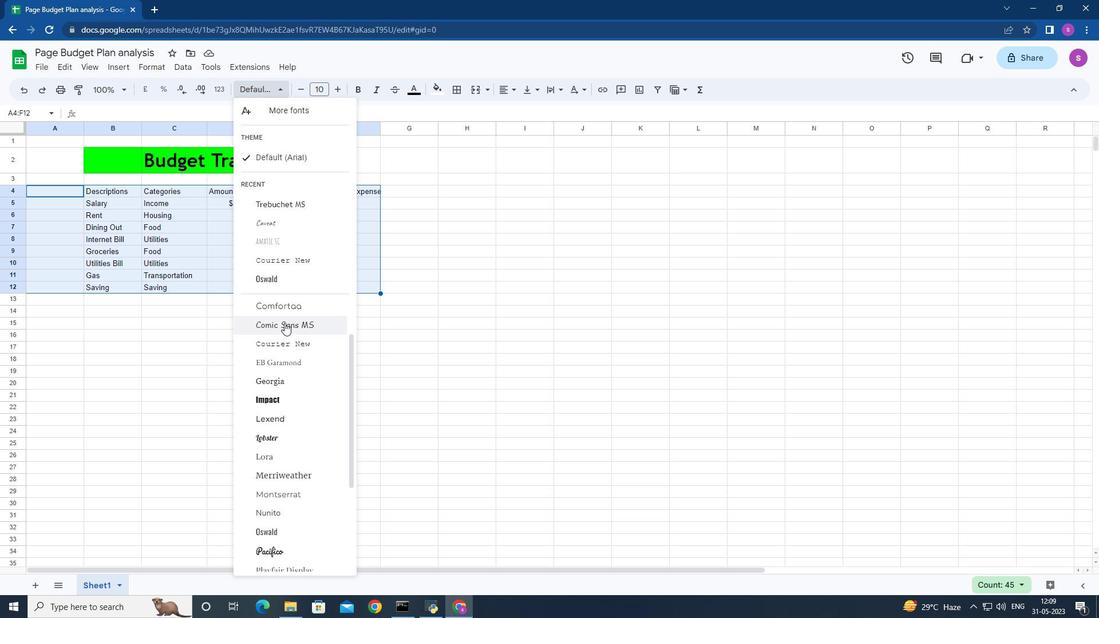 
Action: Mouse moved to (313, 311)
Screenshot: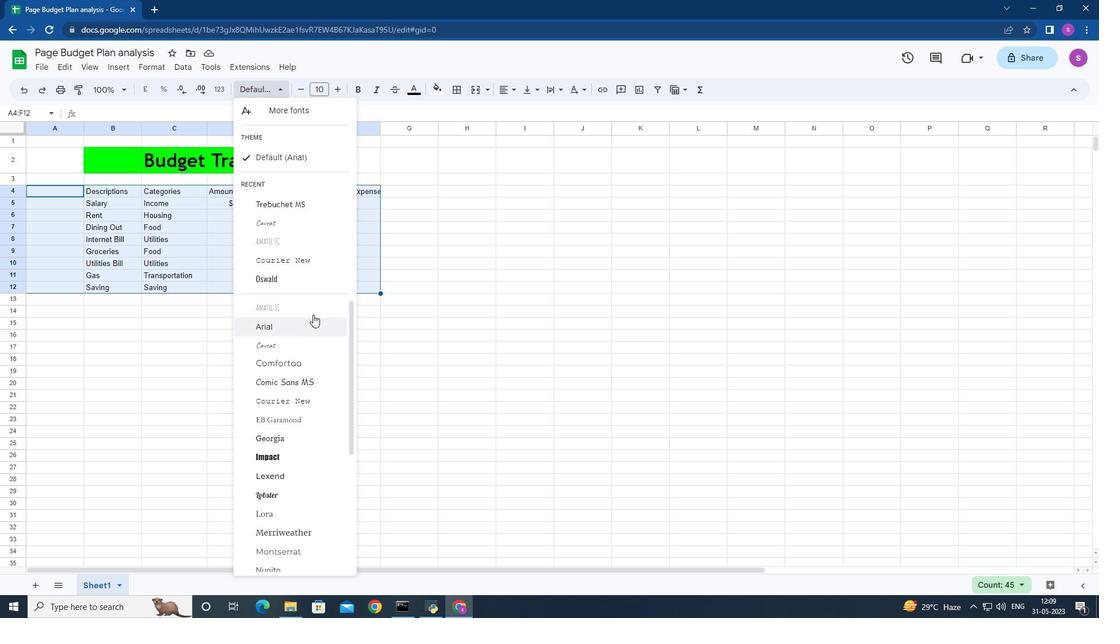 
Action: Mouse pressed left at (313, 311)
Screenshot: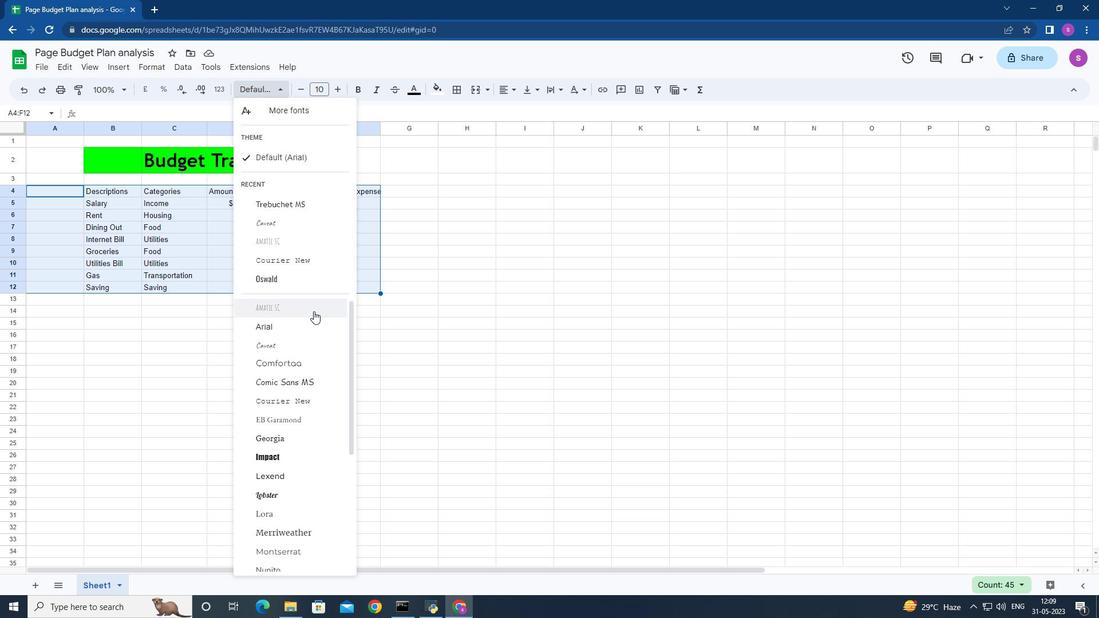 
Action: Mouse moved to (339, 89)
Screenshot: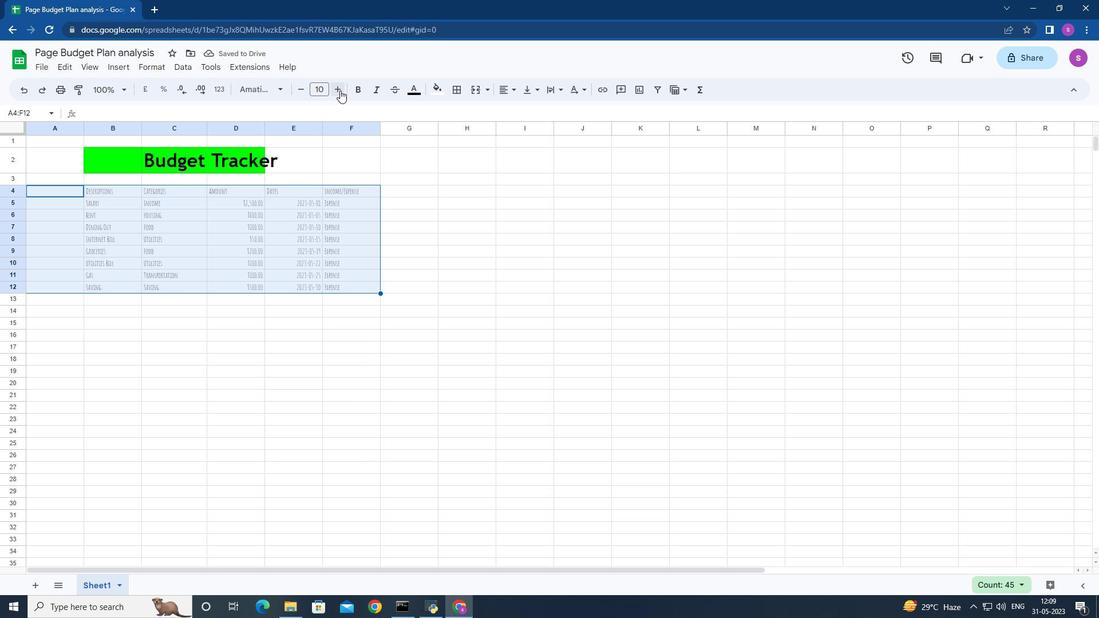 
Action: Mouse pressed left at (339, 89)
Screenshot: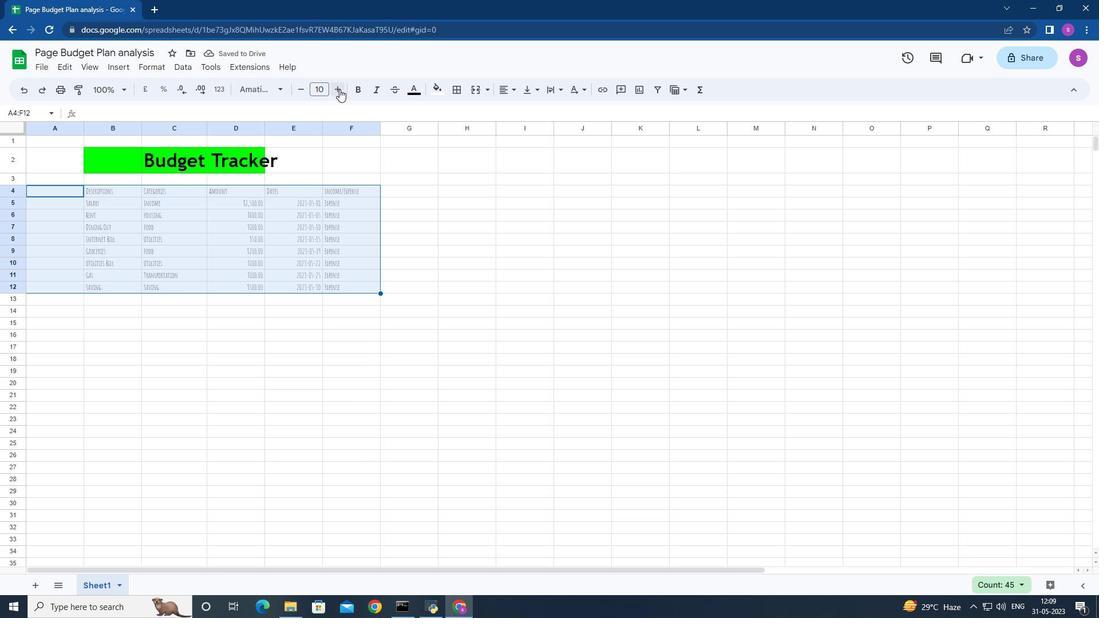 
Action: Mouse pressed left at (339, 89)
Screenshot: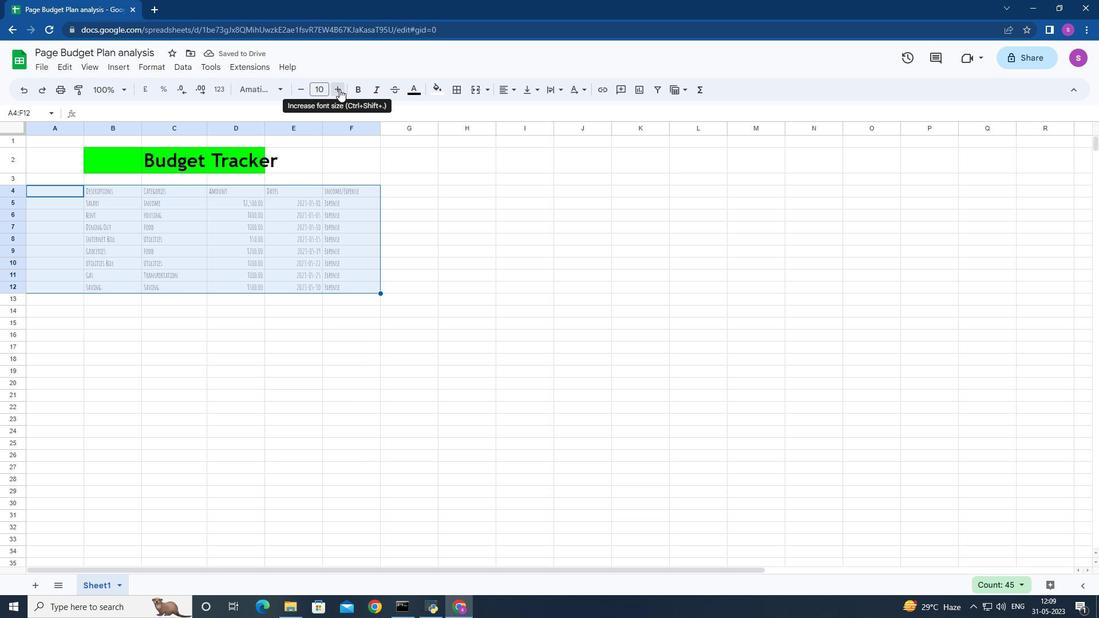 
Action: Mouse pressed left at (339, 89)
Screenshot: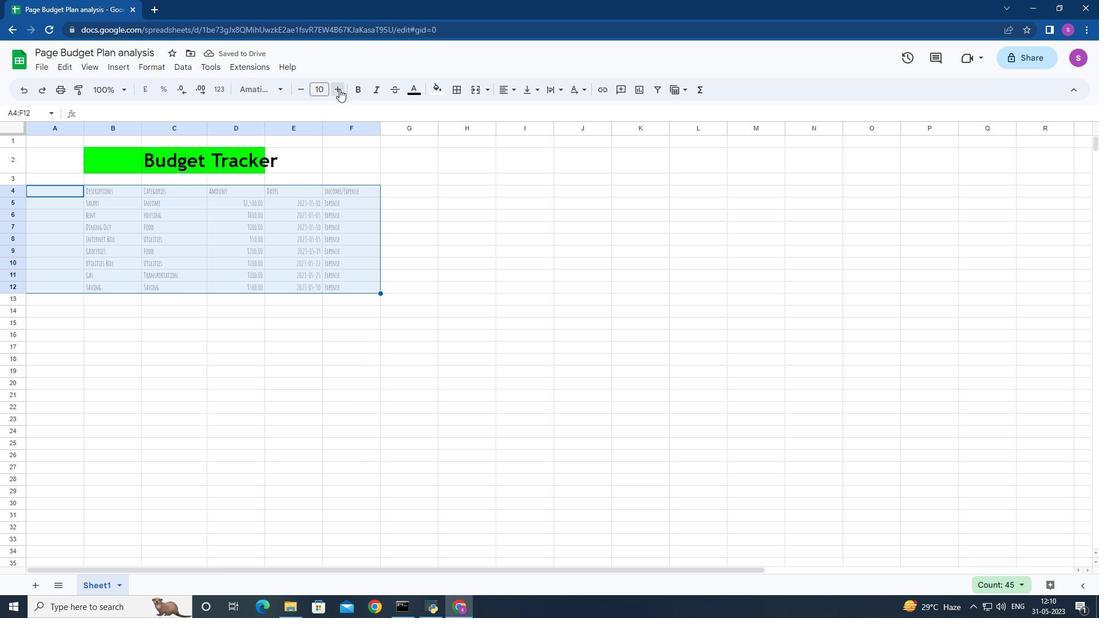 
Action: Mouse pressed left at (339, 89)
Screenshot: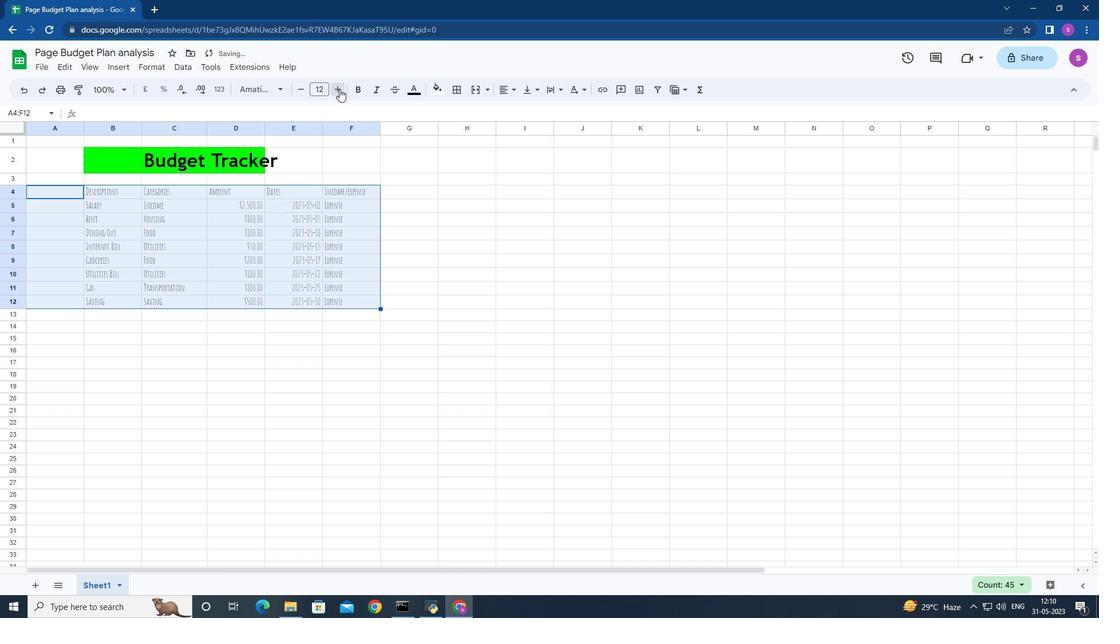
Action: Mouse moved to (339, 89)
Screenshot: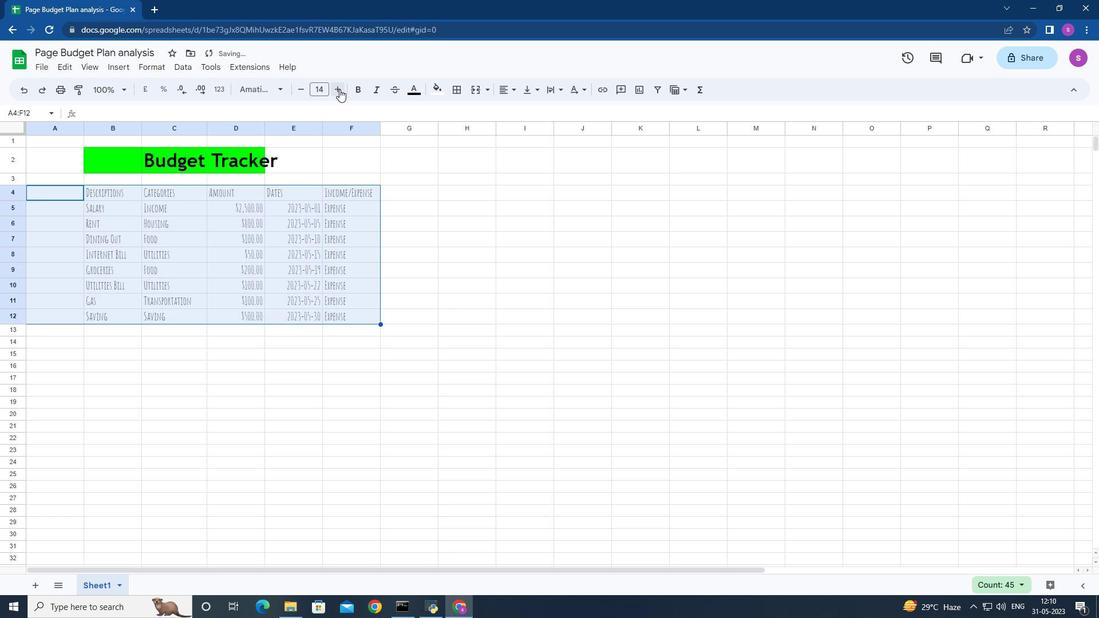 
Action: Mouse pressed left at (339, 89)
Screenshot: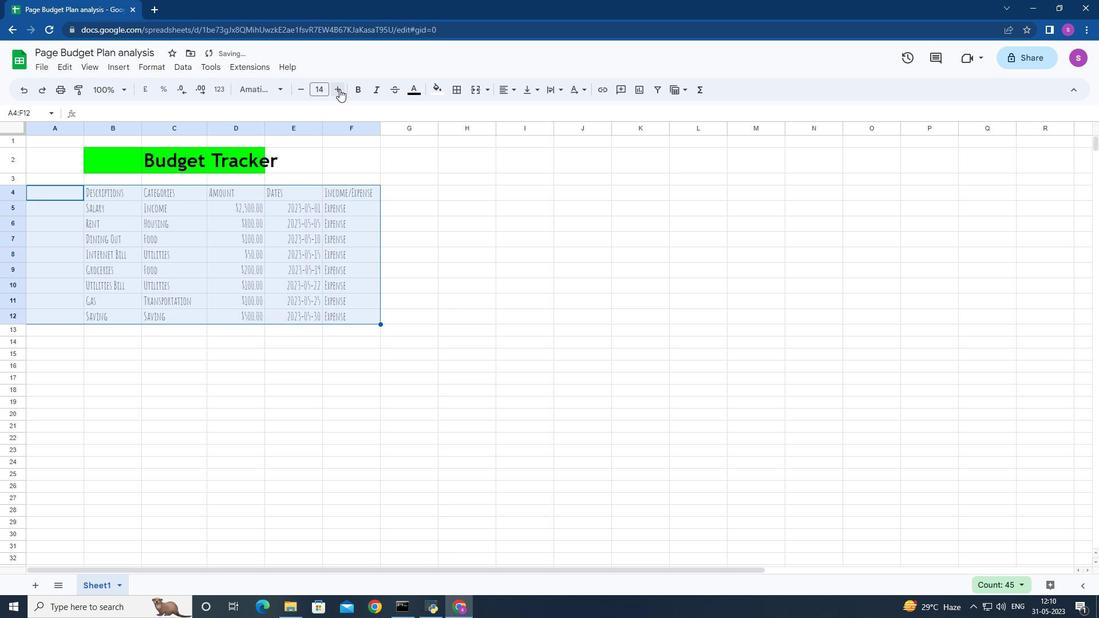 
Action: Mouse moved to (339, 89)
Screenshot: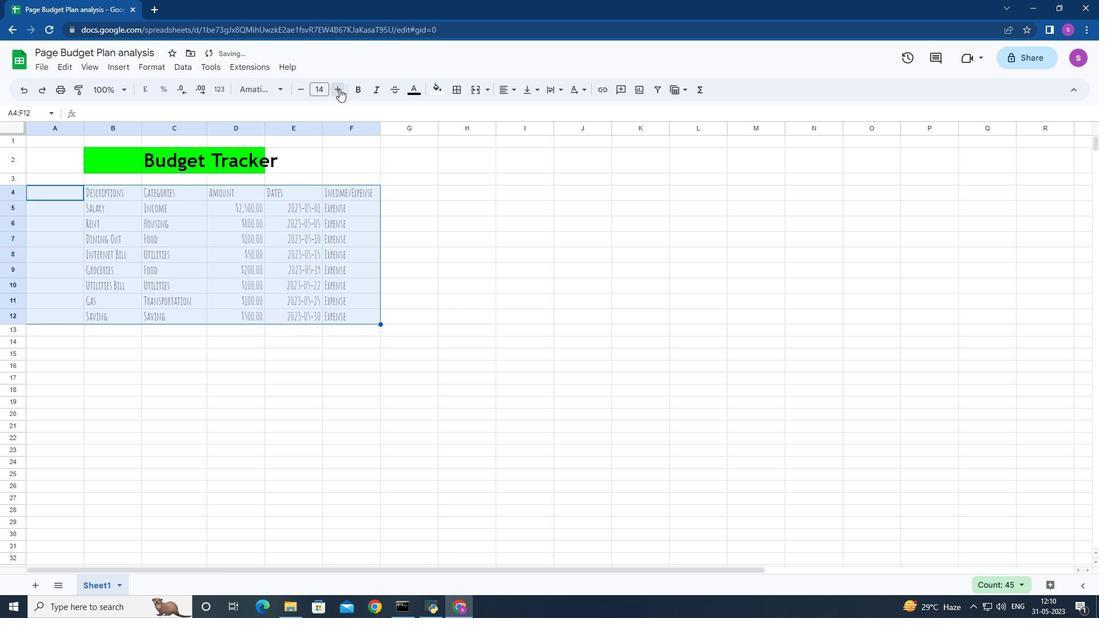 
Action: Mouse pressed left at (339, 89)
Screenshot: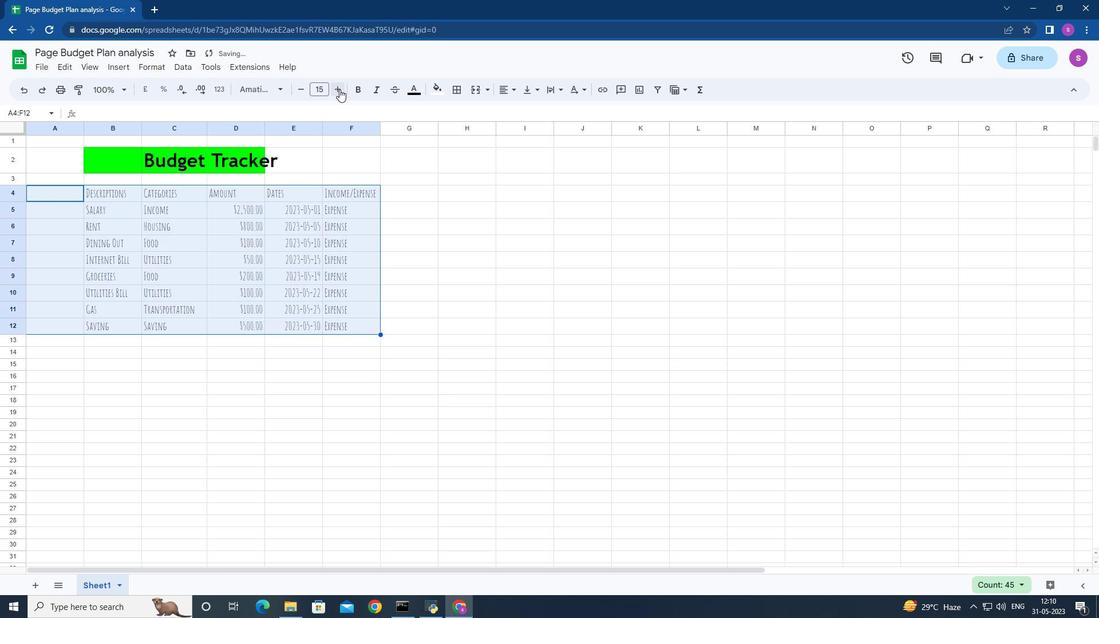 
Action: Mouse pressed left at (339, 89)
Screenshot: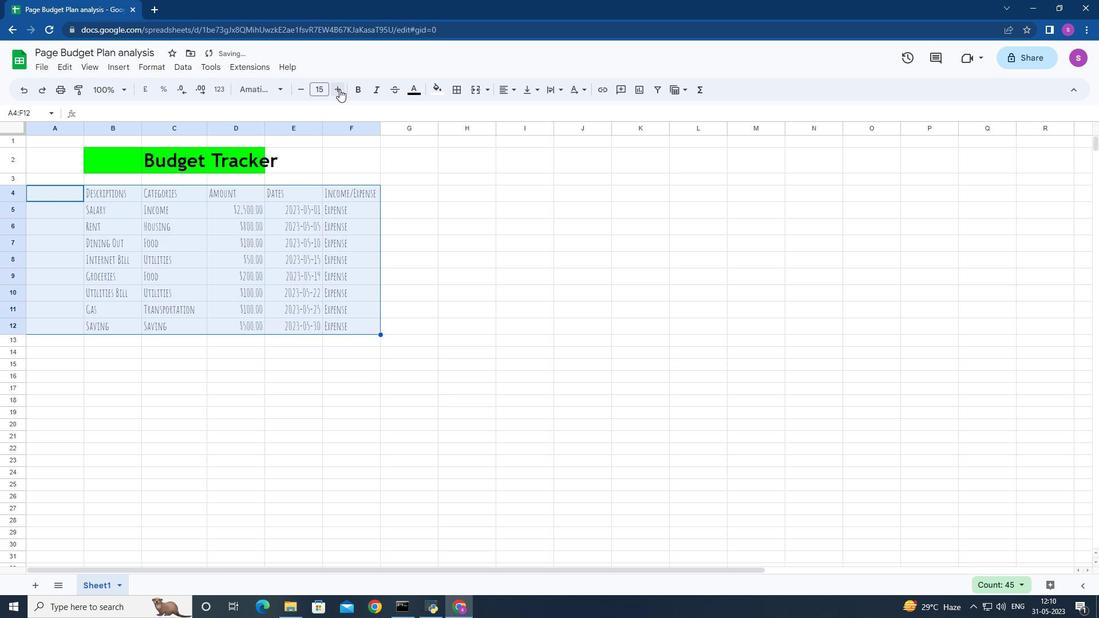 
Action: Mouse moved to (339, 89)
Screenshot: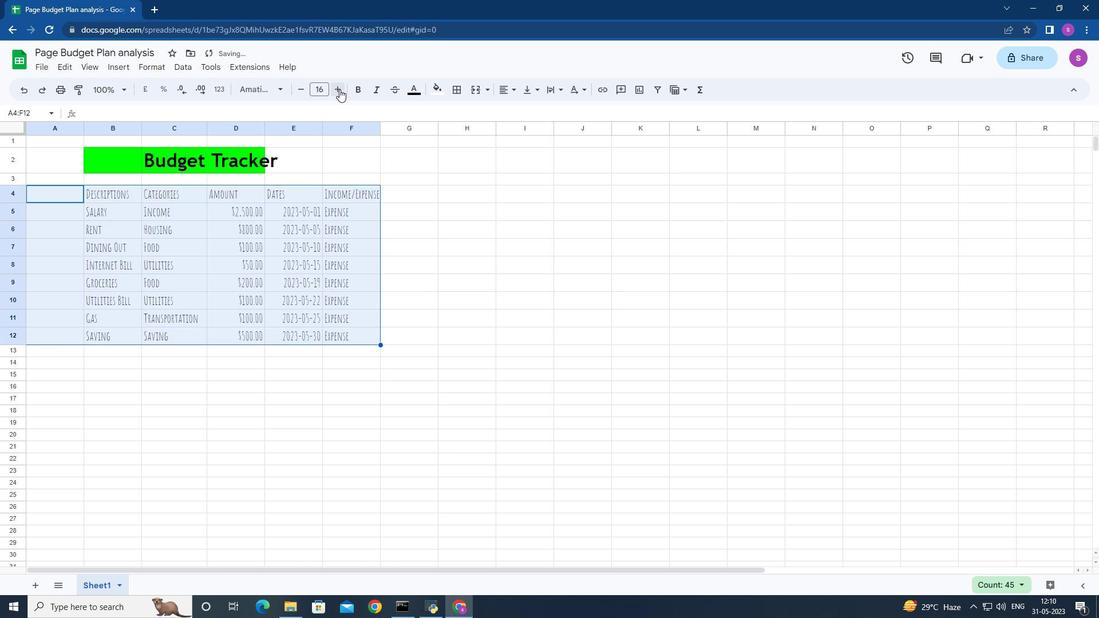 
Action: Mouse pressed left at (339, 89)
Screenshot: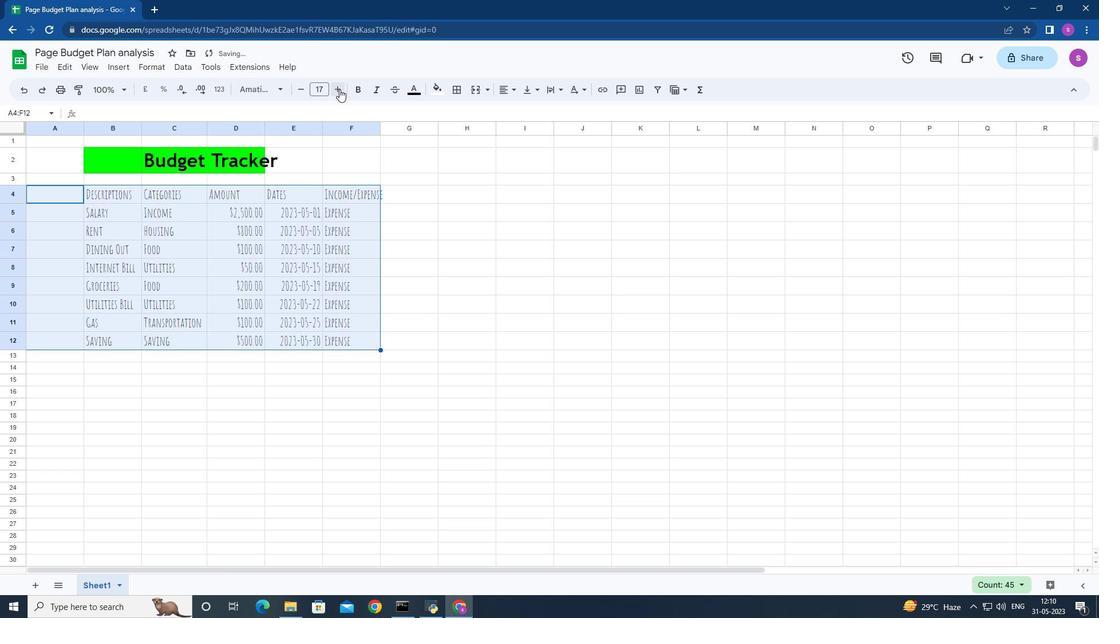 
Action: Mouse moved to (510, 91)
Screenshot: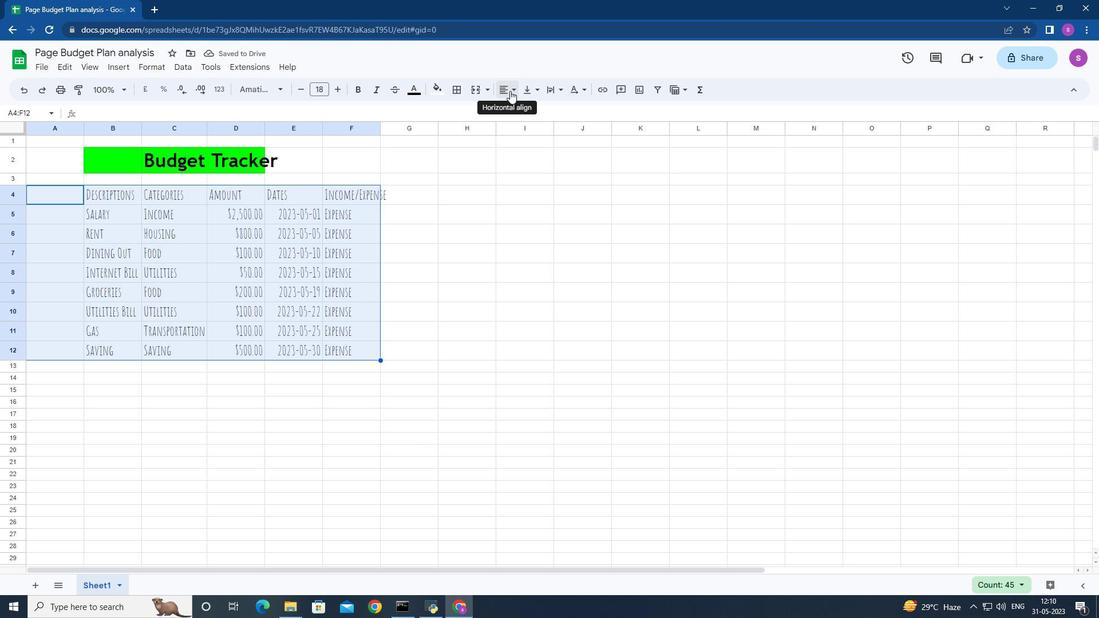 
Action: Mouse pressed left at (510, 91)
Screenshot: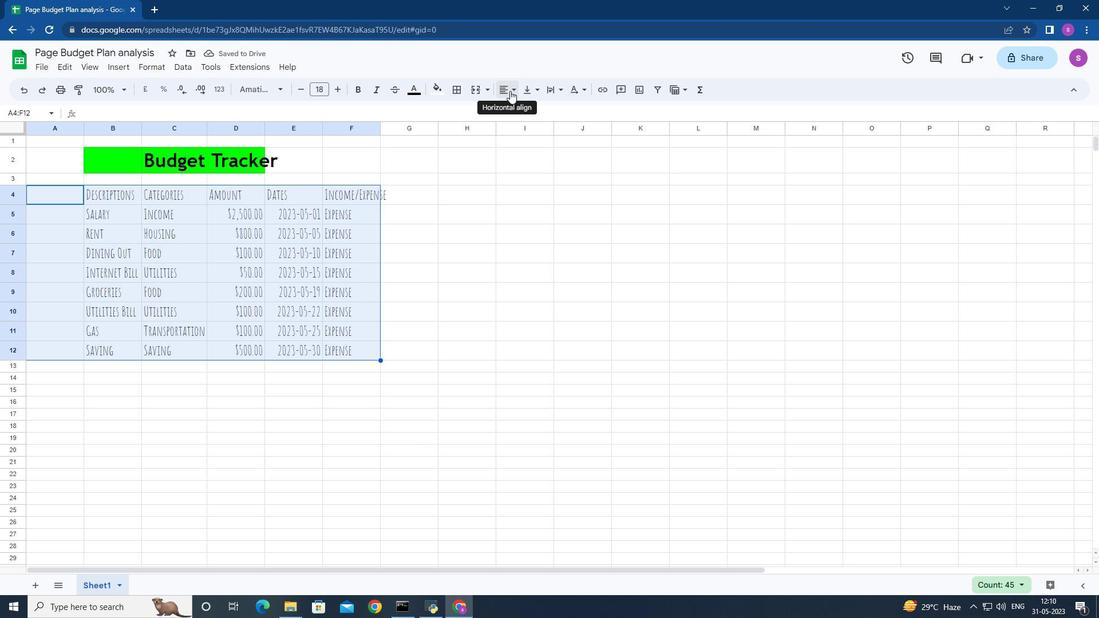 
Action: Mouse moved to (527, 112)
Screenshot: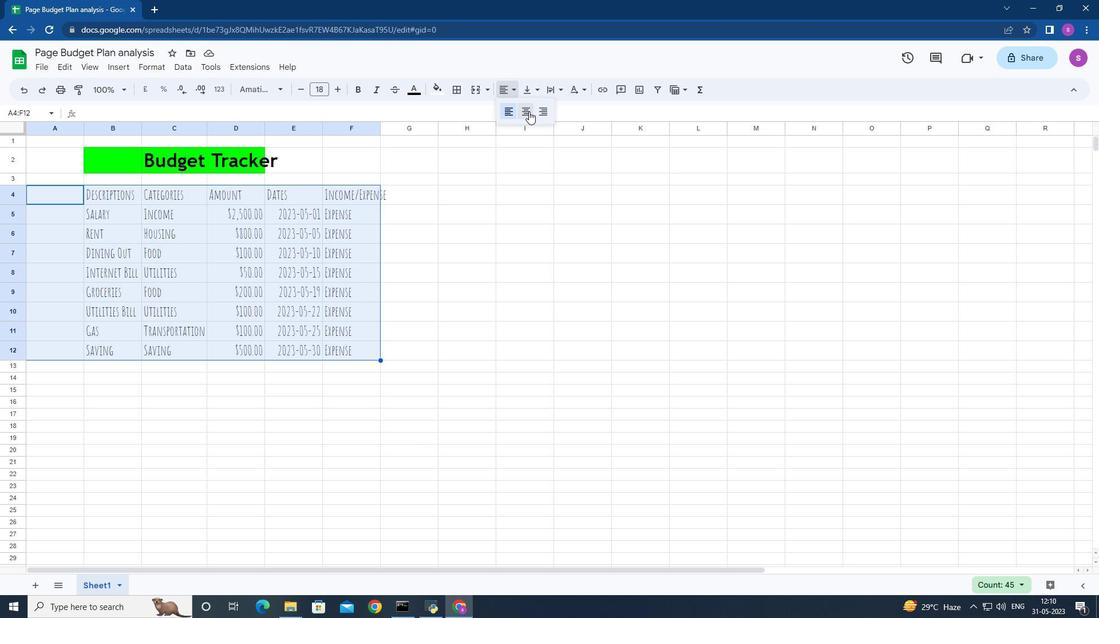 
Action: Mouse pressed left at (527, 112)
Screenshot: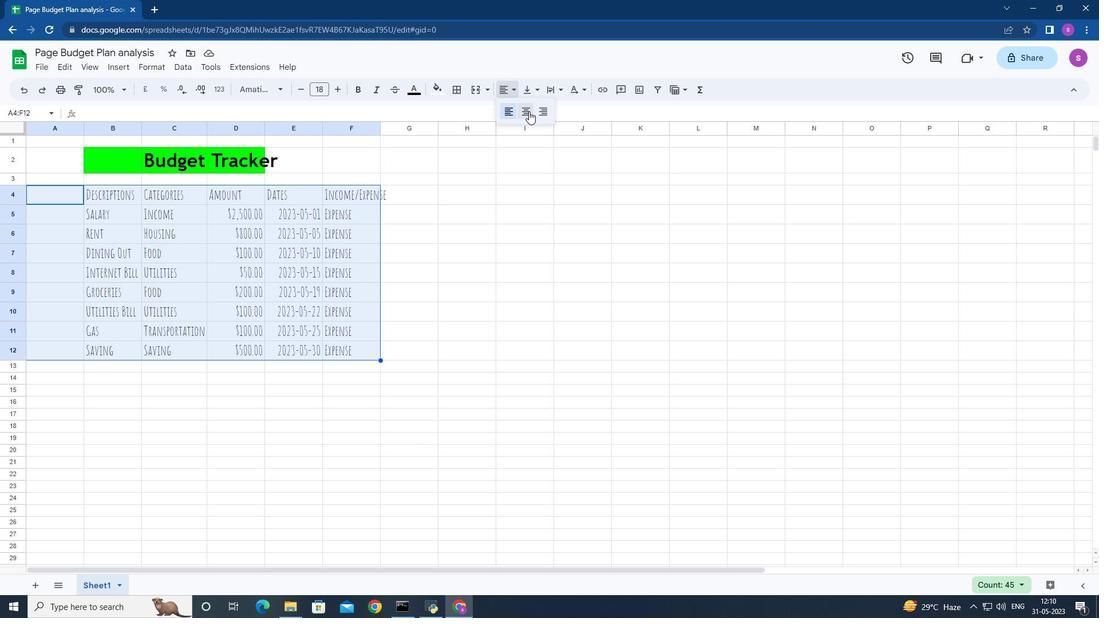 
Action: Mouse moved to (107, 149)
Screenshot: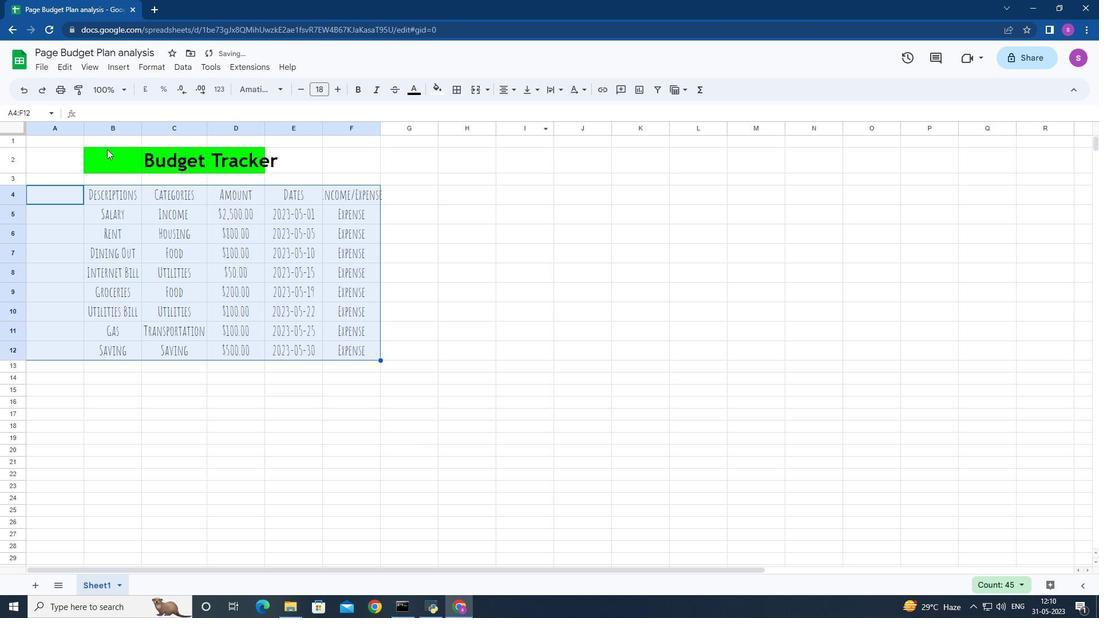 
Action: Mouse pressed left at (107, 149)
Screenshot: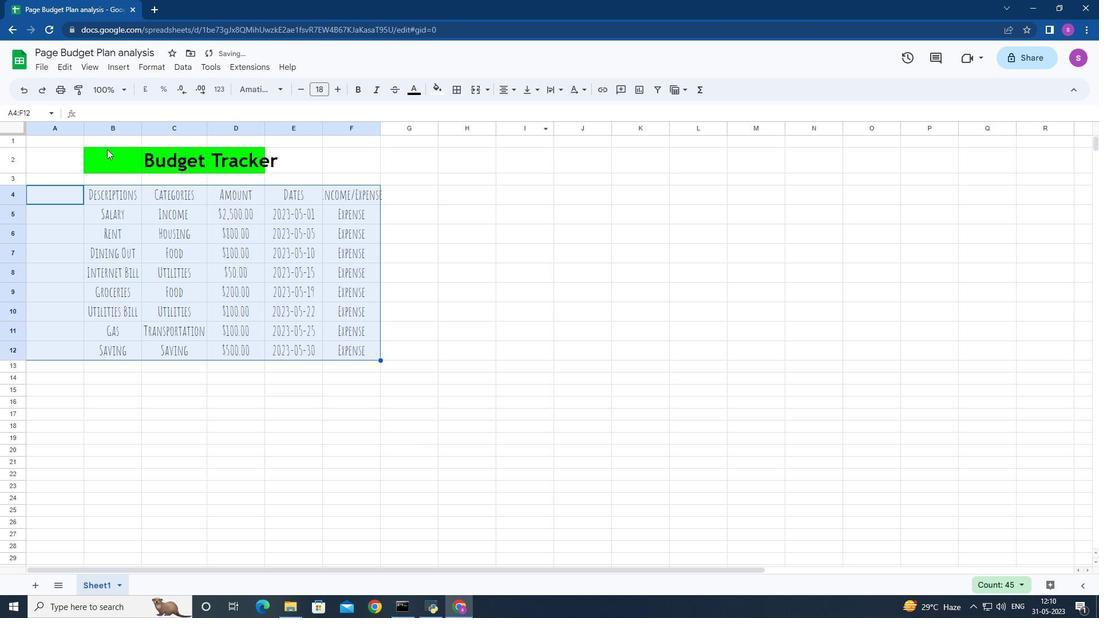 
Action: Mouse moved to (512, 90)
Screenshot: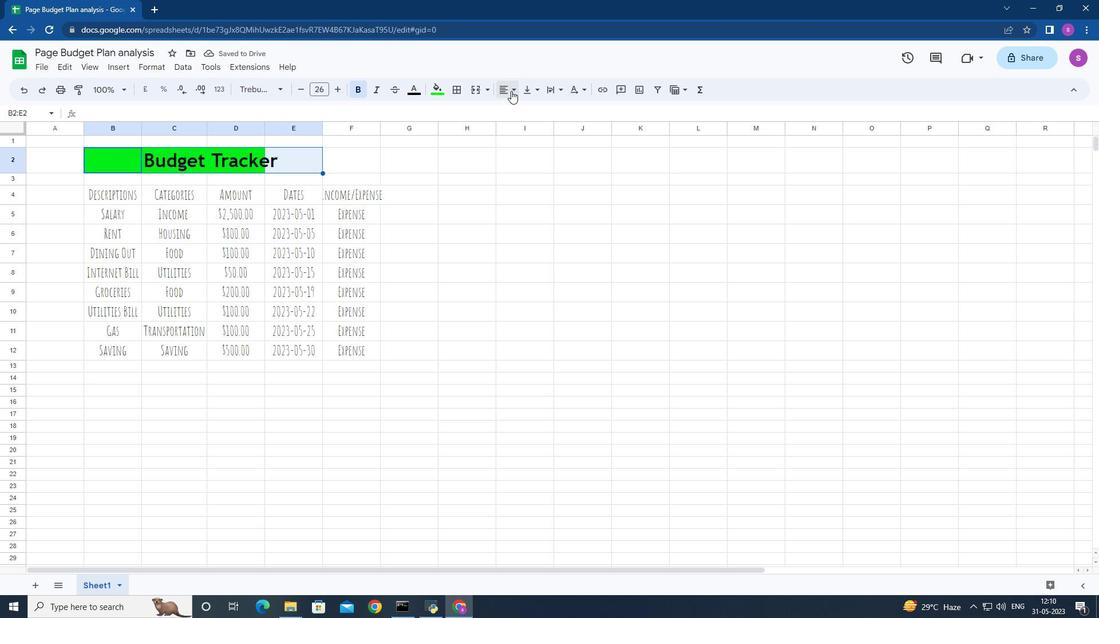 
Action: Mouse pressed left at (512, 90)
Screenshot: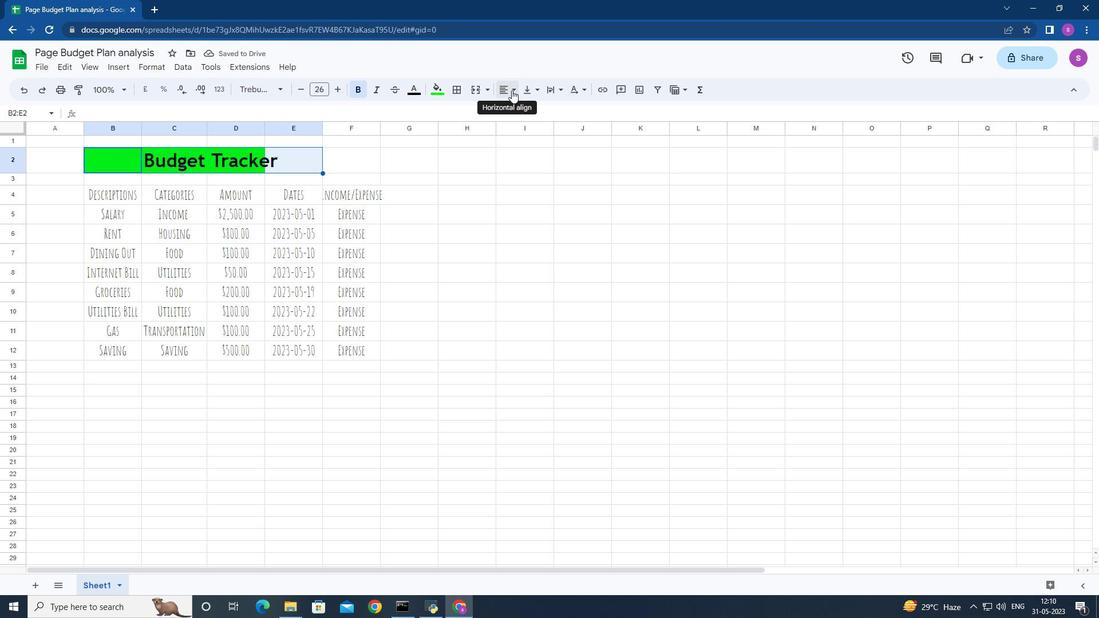 
Action: Mouse moved to (526, 113)
Screenshot: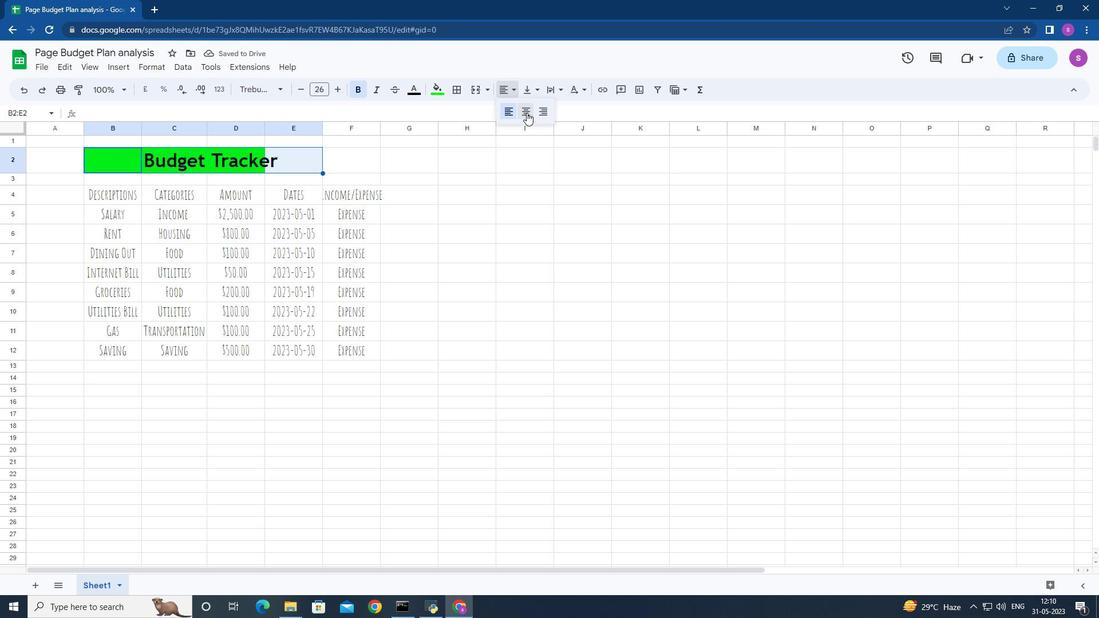 
Action: Mouse pressed left at (526, 113)
Screenshot: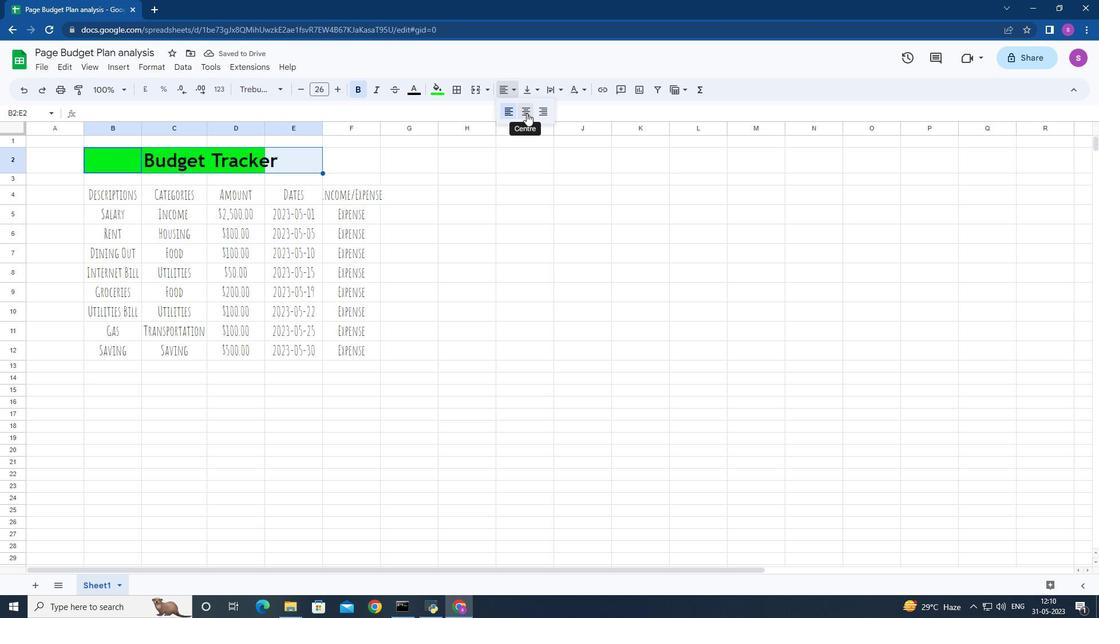 
Action: Mouse moved to (85, 191)
Screenshot: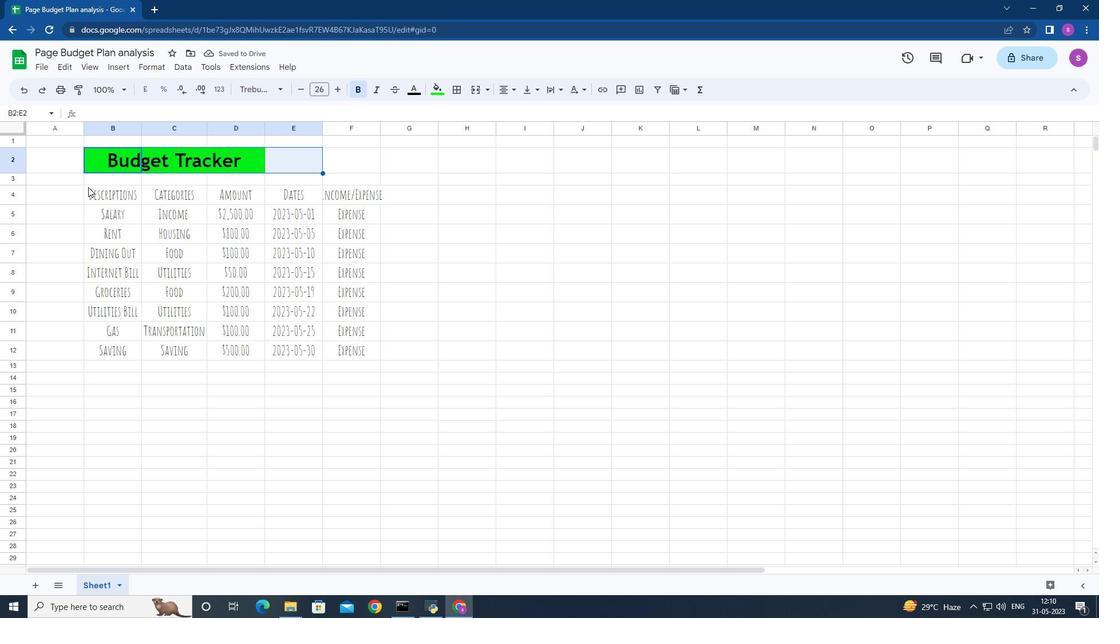 
Action: Mouse pressed left at (85, 191)
Screenshot: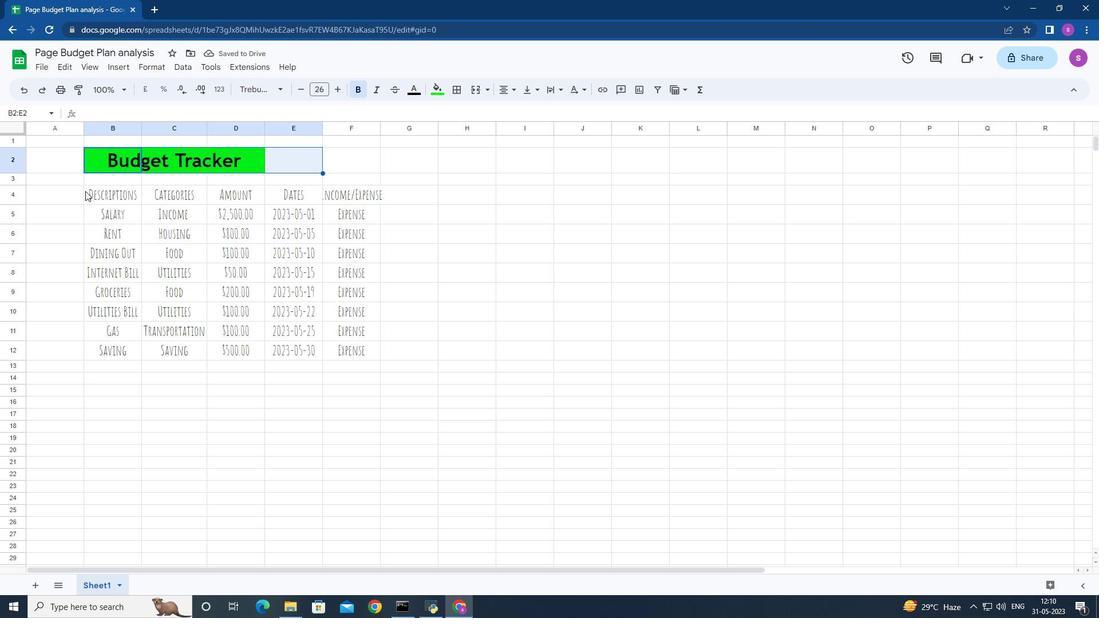 
Action: Mouse moved to (475, 233)
Screenshot: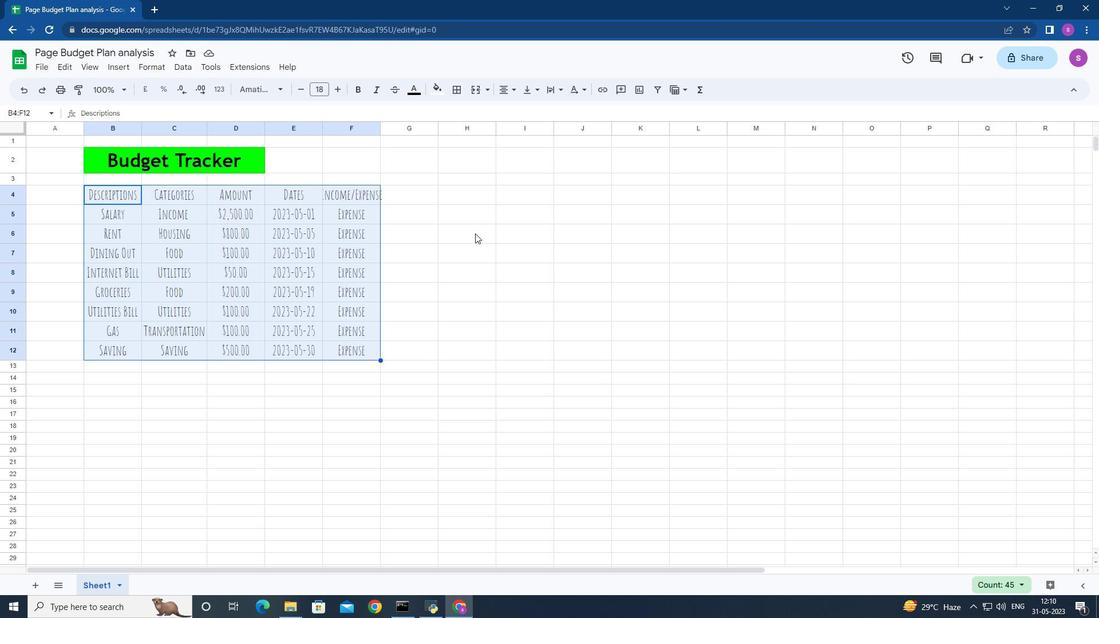 
Action: Mouse pressed left at (475, 233)
Screenshot: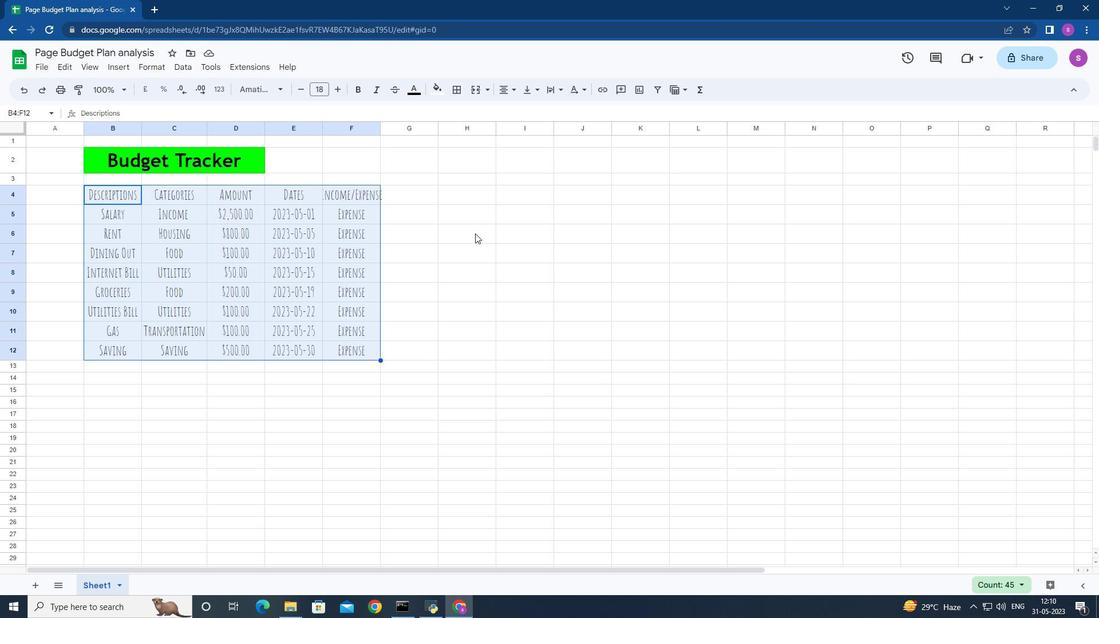 
Action: Mouse moved to (448, 232)
Screenshot: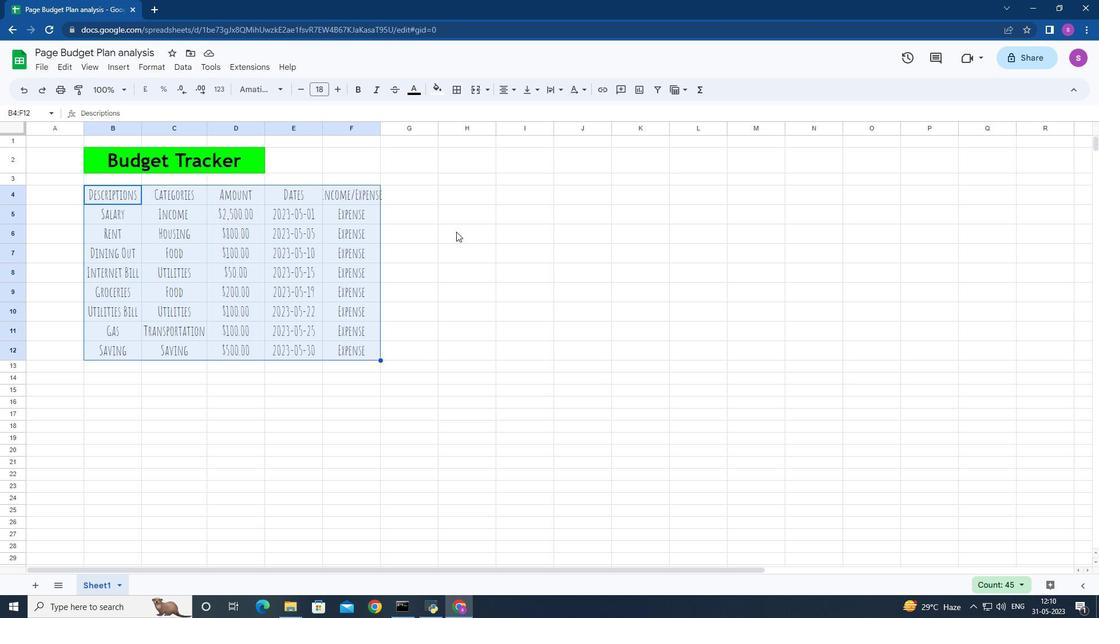 
